 Task: Look for space in Três Pontas, Brazil from 11th June, 2023 to 15th June, 2023 for 2 adults in price range Rs.7000 to Rs.16000. Place can be private room with 1  bedroom having 2 beds and 1 bathroom. Property type can be hotel. Amenities needed are: washing machine, . Booking option can be shelf check-in. Required host language is Spanish.
Action: Mouse moved to (413, 107)
Screenshot: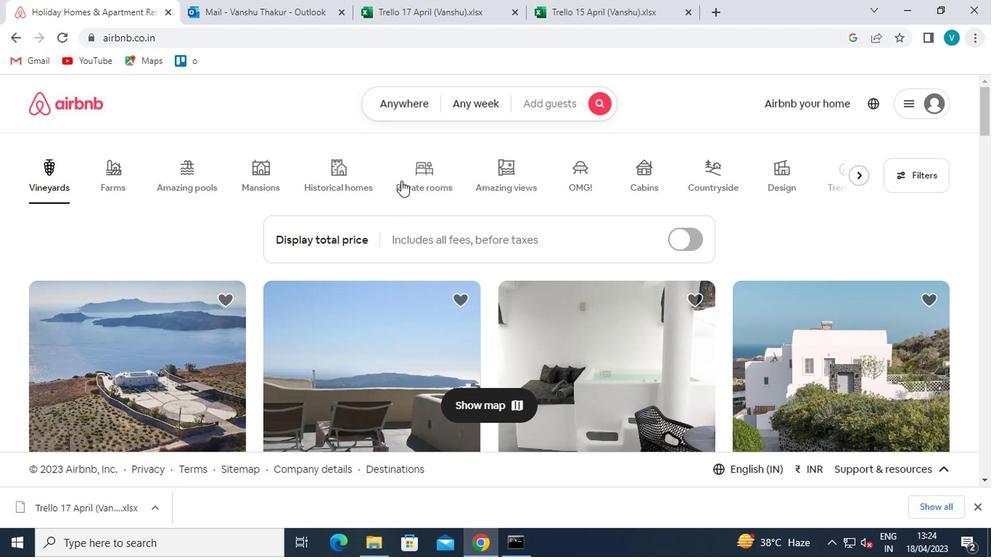 
Action: Mouse pressed left at (413, 107)
Screenshot: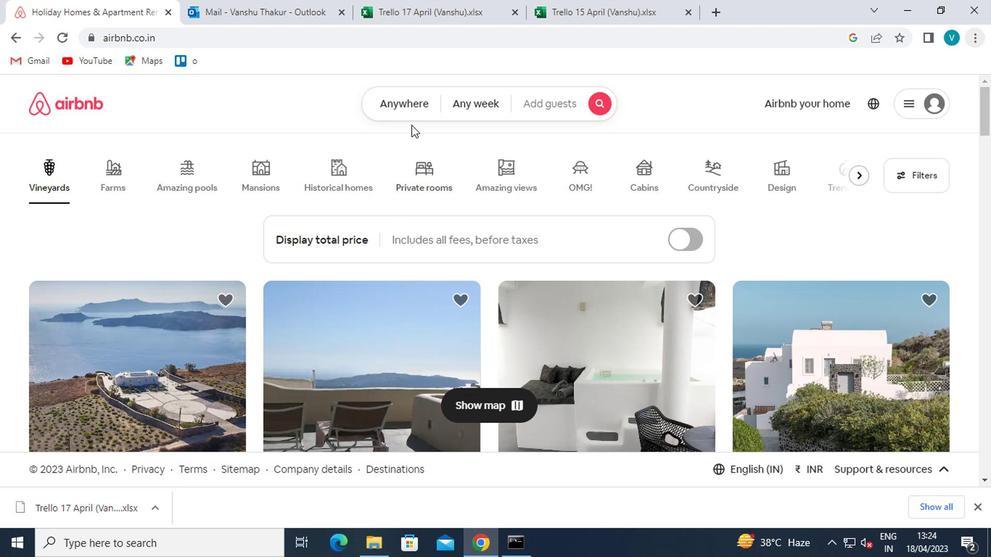 
Action: Mouse moved to (325, 167)
Screenshot: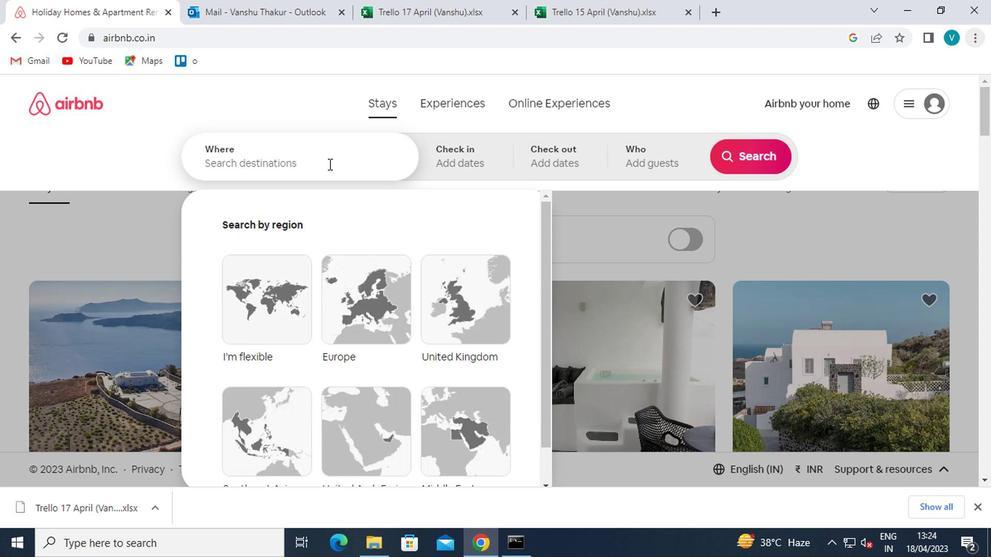 
Action: Mouse pressed left at (325, 167)
Screenshot: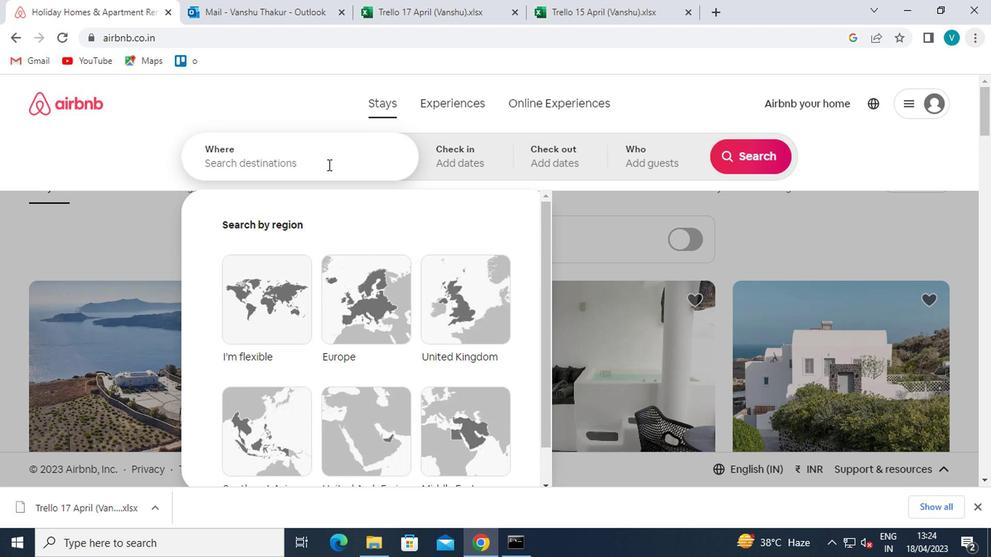 
Action: Key pressed <Key.shift>TRES<Key.space><Key.shift>PONTAS
Screenshot: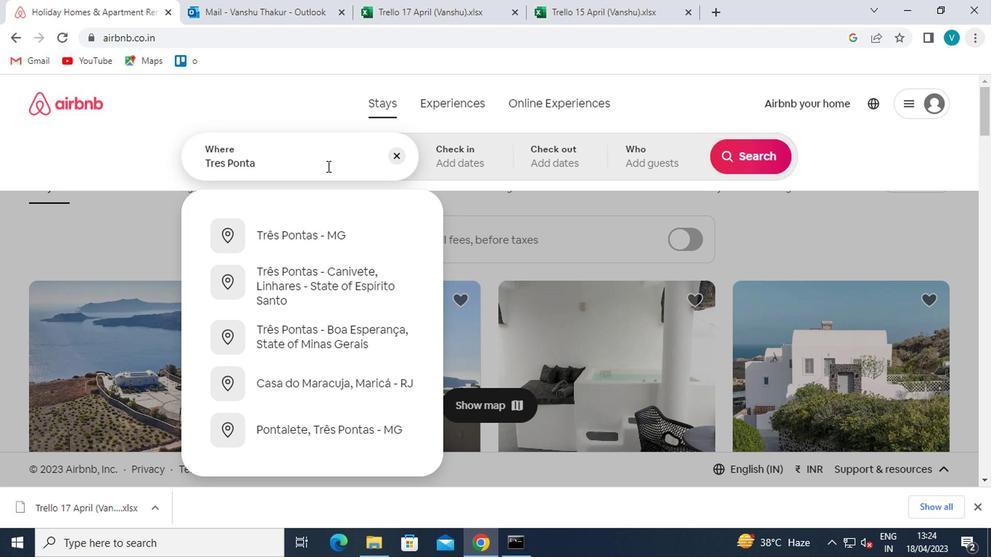 
Action: Mouse moved to (324, 233)
Screenshot: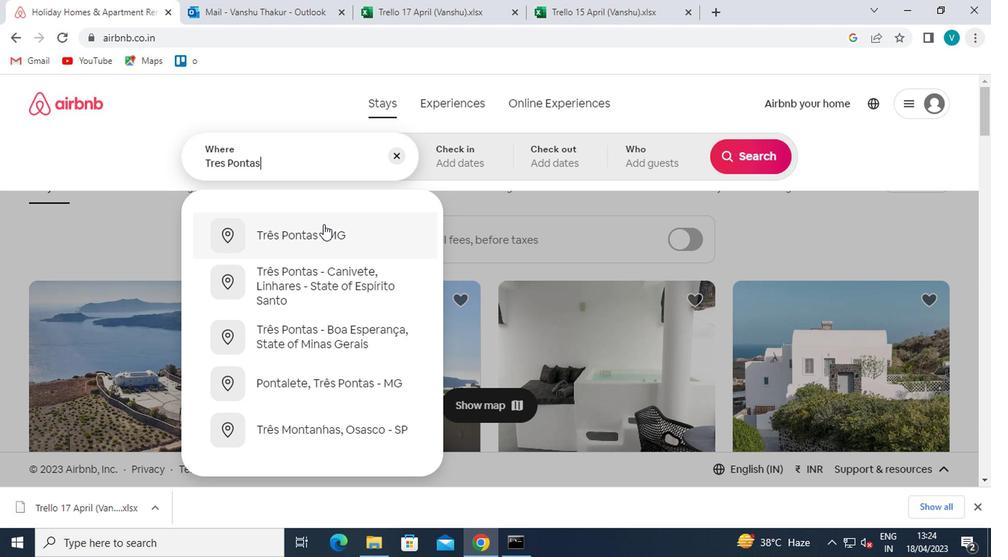
Action: Mouse pressed left at (324, 233)
Screenshot: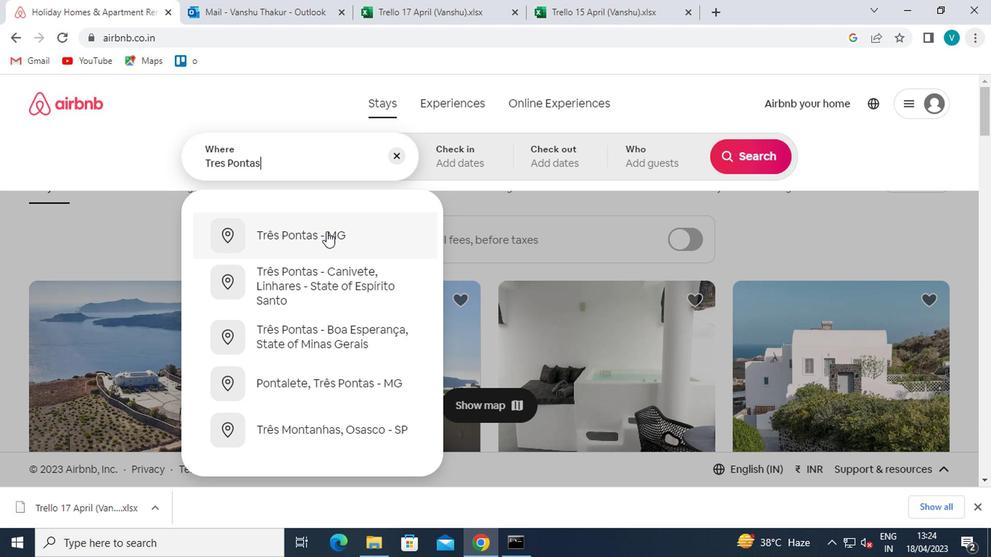 
Action: Mouse moved to (743, 273)
Screenshot: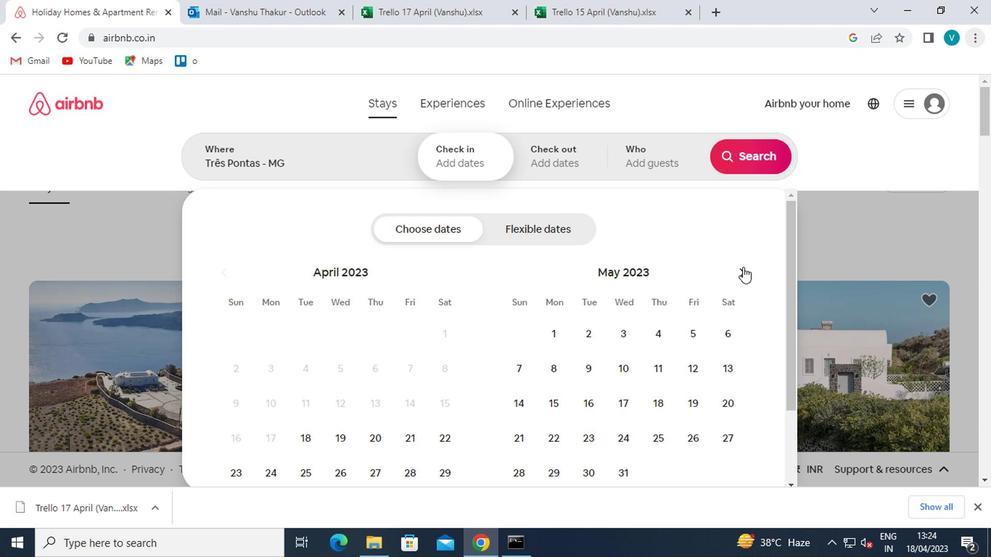 
Action: Mouse pressed left at (743, 273)
Screenshot: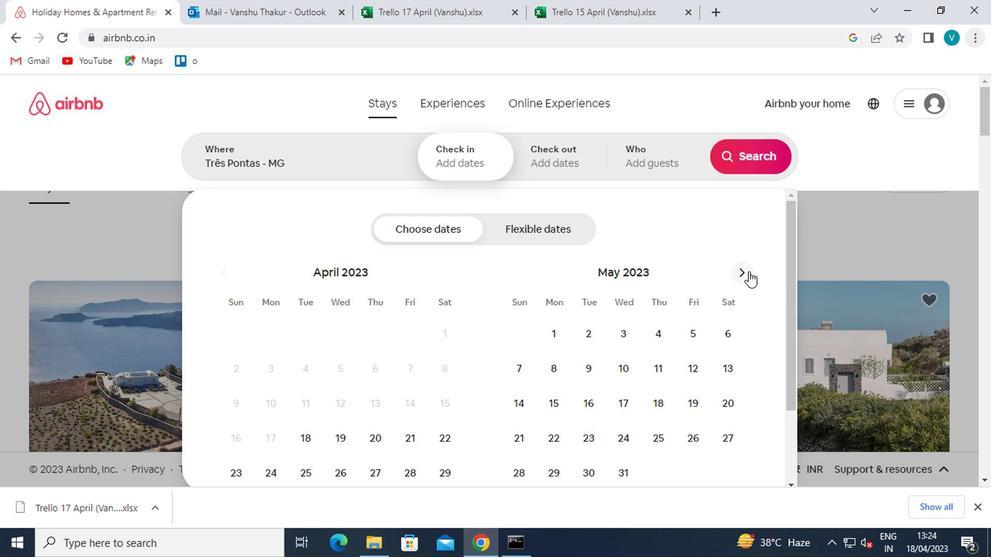 
Action: Mouse moved to (521, 400)
Screenshot: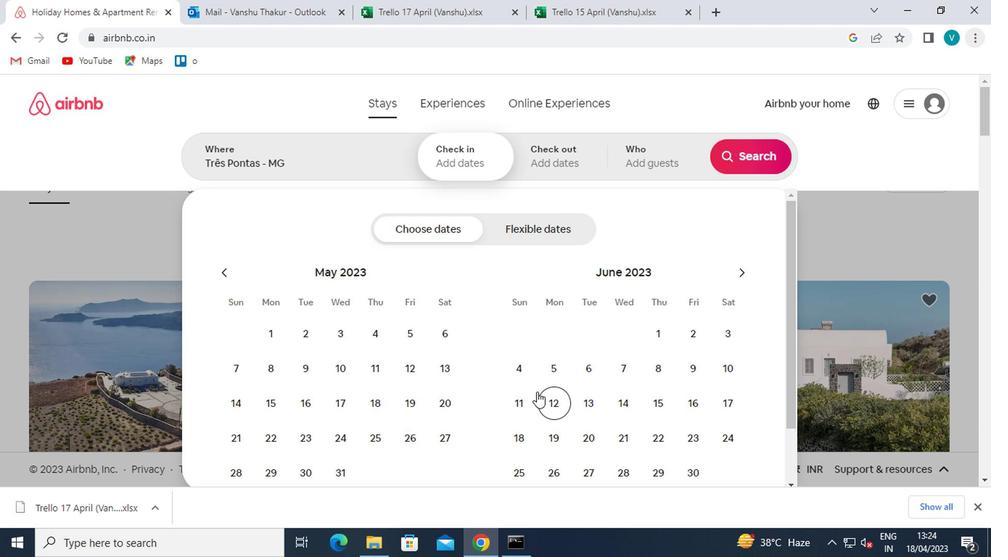 
Action: Mouse pressed left at (521, 400)
Screenshot: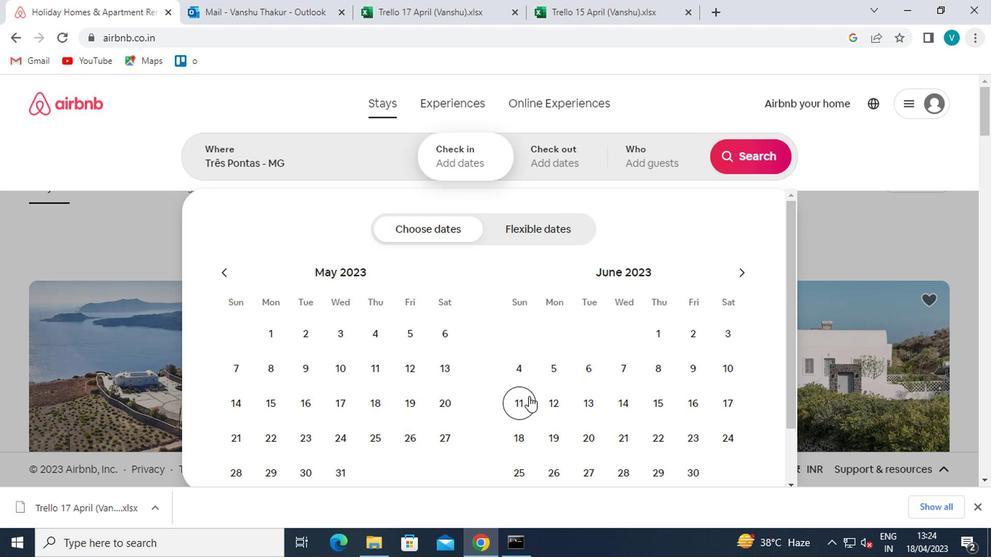 
Action: Mouse moved to (650, 406)
Screenshot: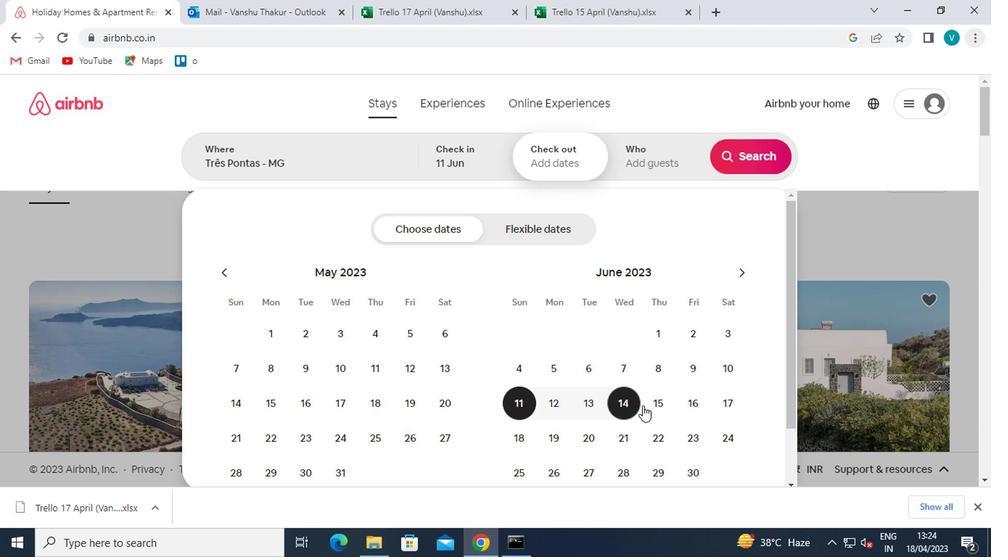 
Action: Mouse pressed left at (650, 406)
Screenshot: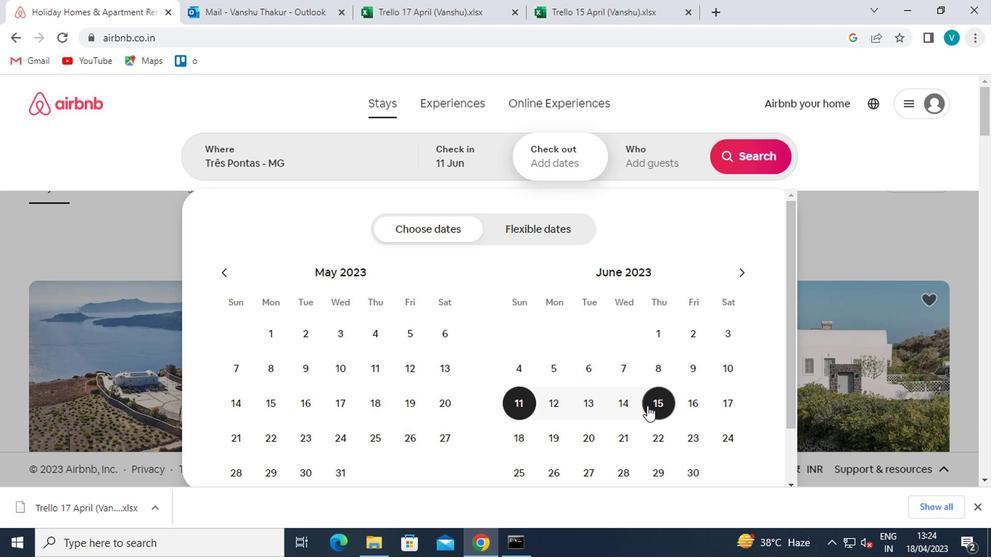 
Action: Mouse moved to (665, 160)
Screenshot: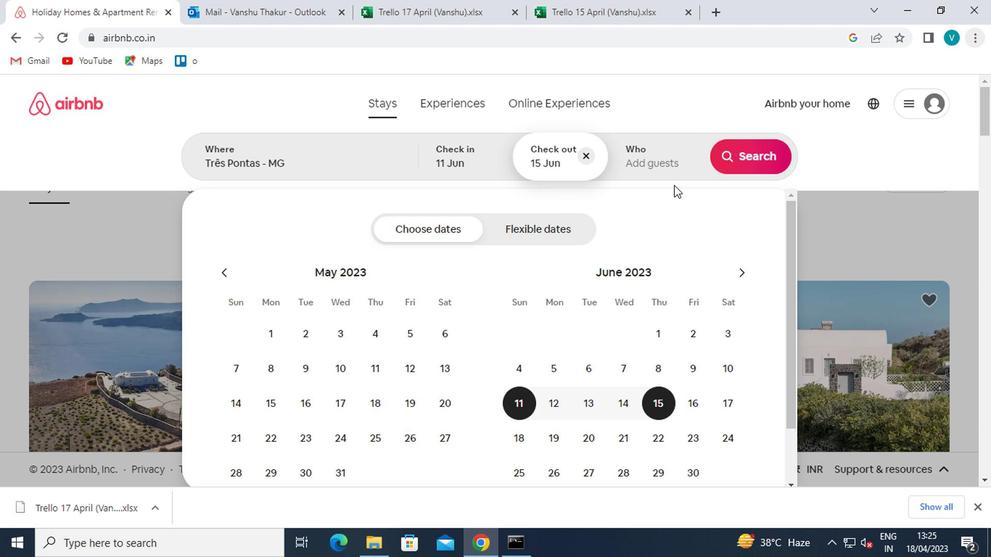 
Action: Mouse pressed left at (665, 160)
Screenshot: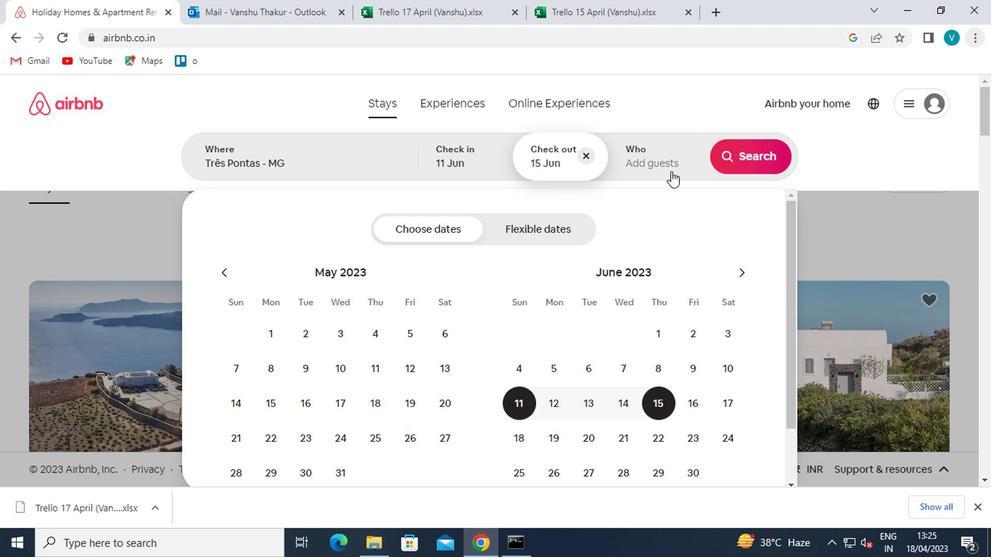 
Action: Mouse moved to (744, 243)
Screenshot: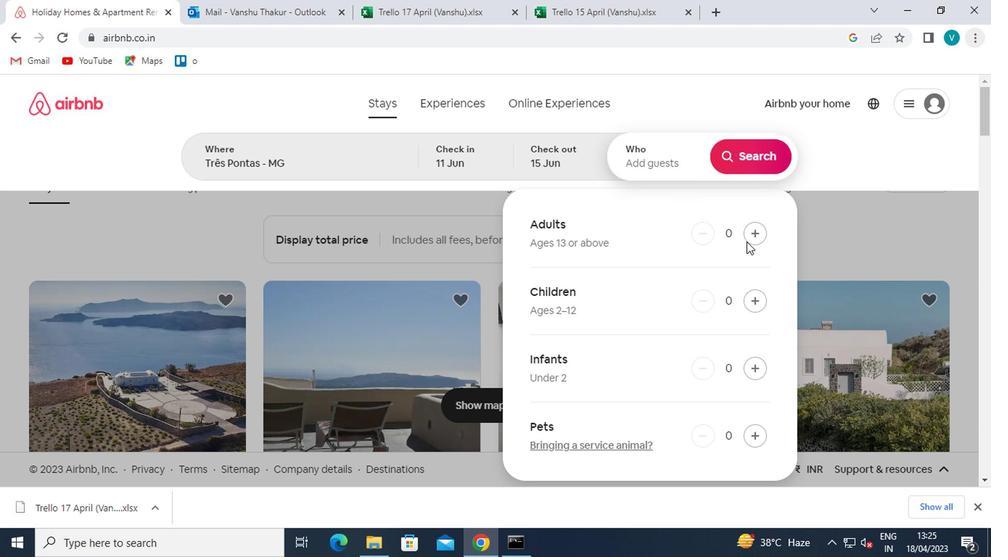 
Action: Mouse pressed left at (744, 243)
Screenshot: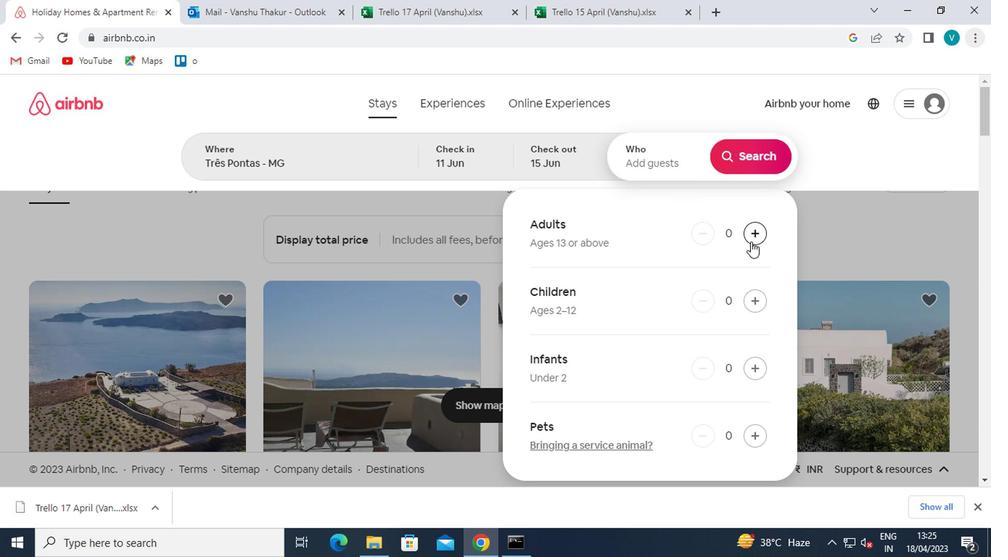 
Action: Mouse pressed left at (744, 243)
Screenshot: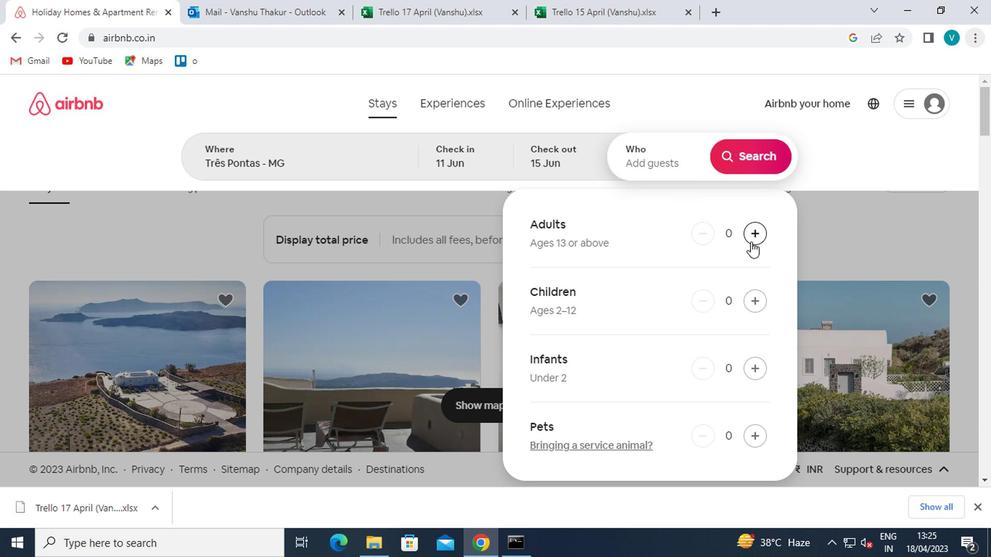 
Action: Mouse moved to (742, 168)
Screenshot: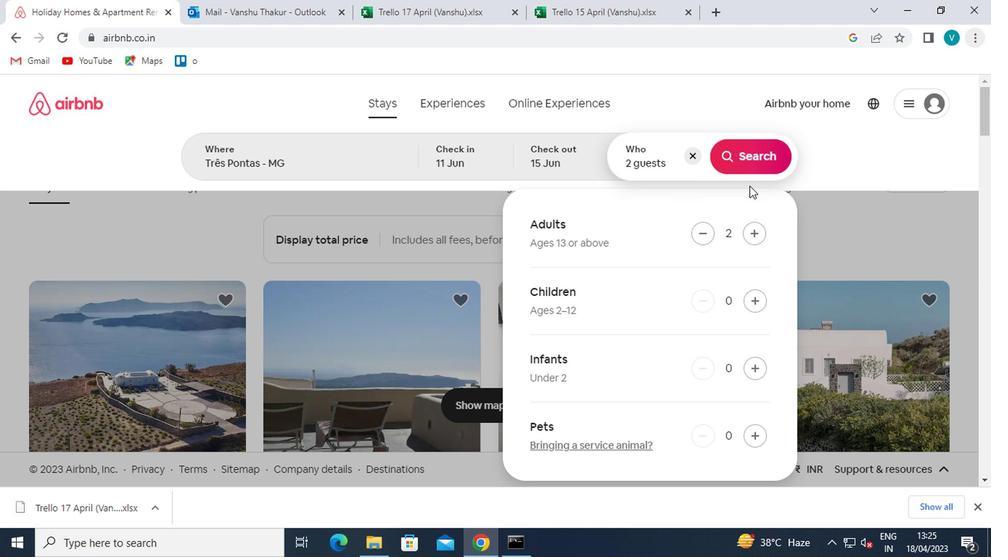 
Action: Mouse pressed left at (742, 168)
Screenshot: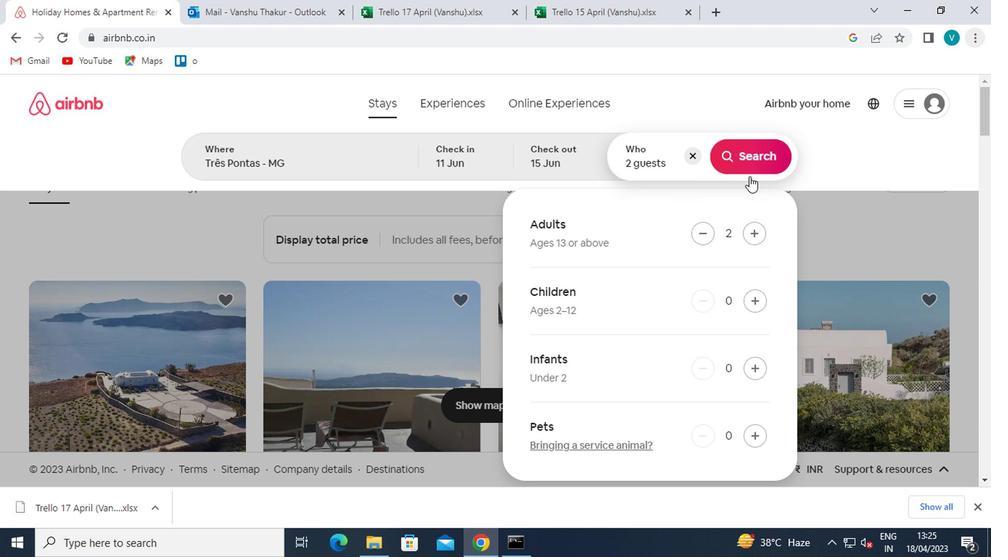 
Action: Mouse moved to (910, 164)
Screenshot: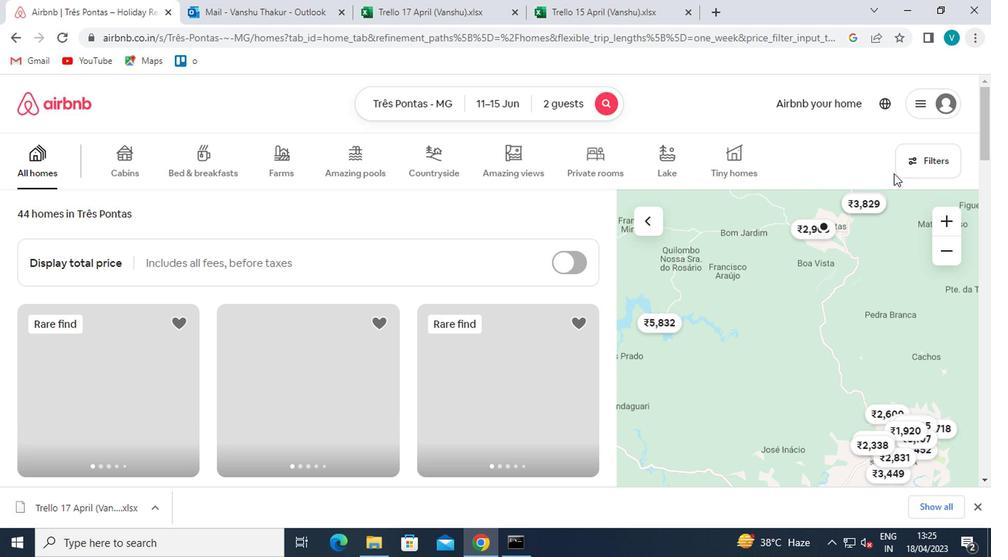 
Action: Mouse pressed left at (910, 164)
Screenshot: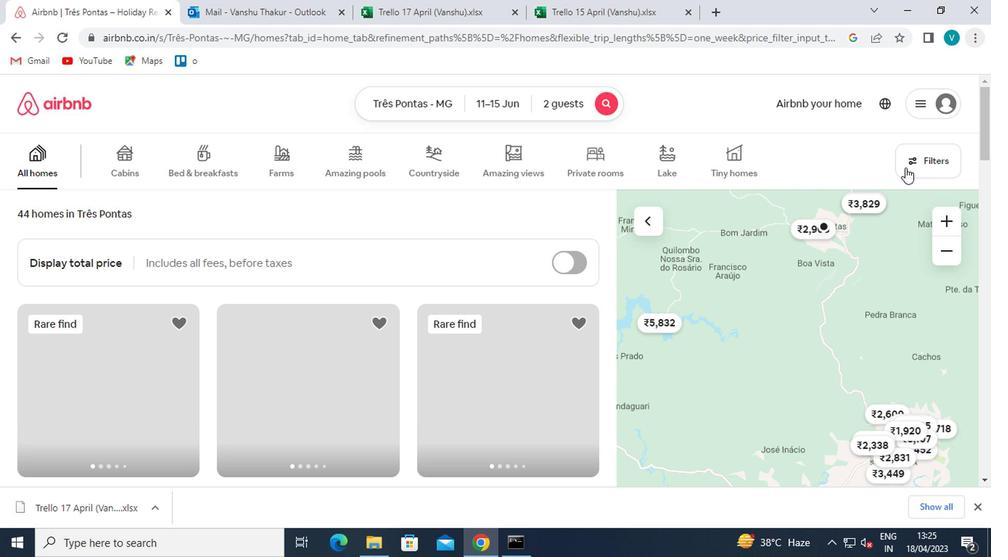 
Action: Mouse moved to (343, 334)
Screenshot: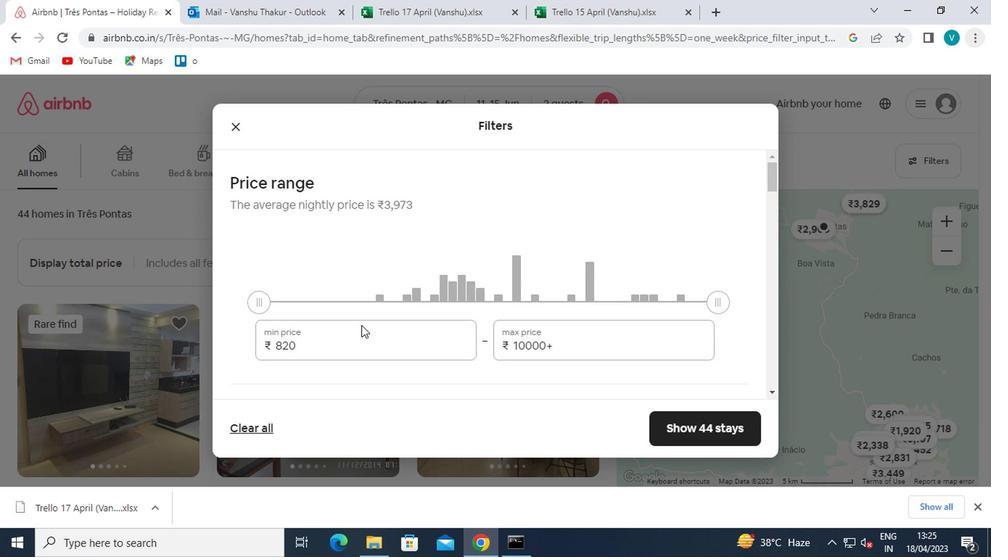 
Action: Mouse pressed left at (343, 334)
Screenshot: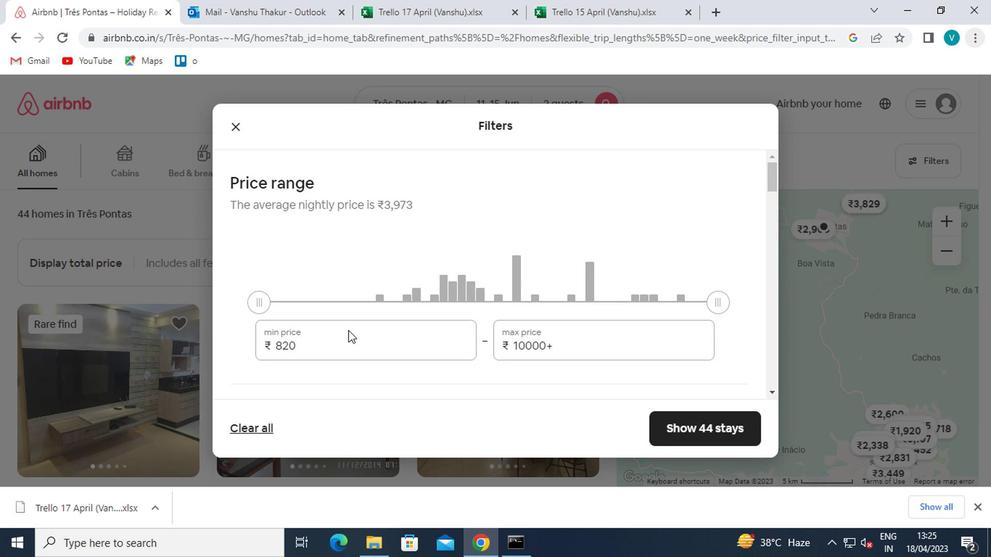 
Action: Key pressed <Key.backspace><Key.backspace><Key.backspace>7000
Screenshot: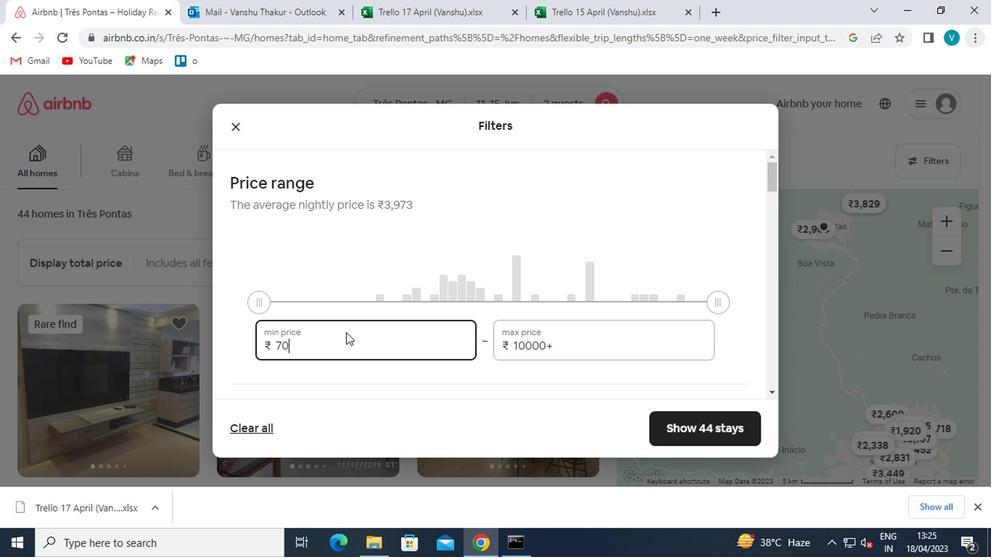
Action: Mouse moved to (547, 346)
Screenshot: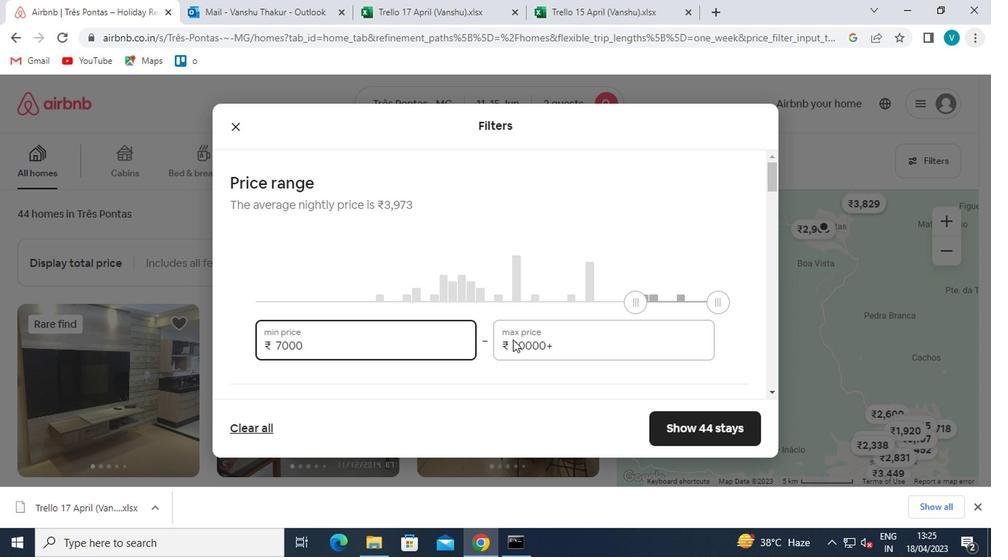 
Action: Mouse pressed left at (547, 346)
Screenshot: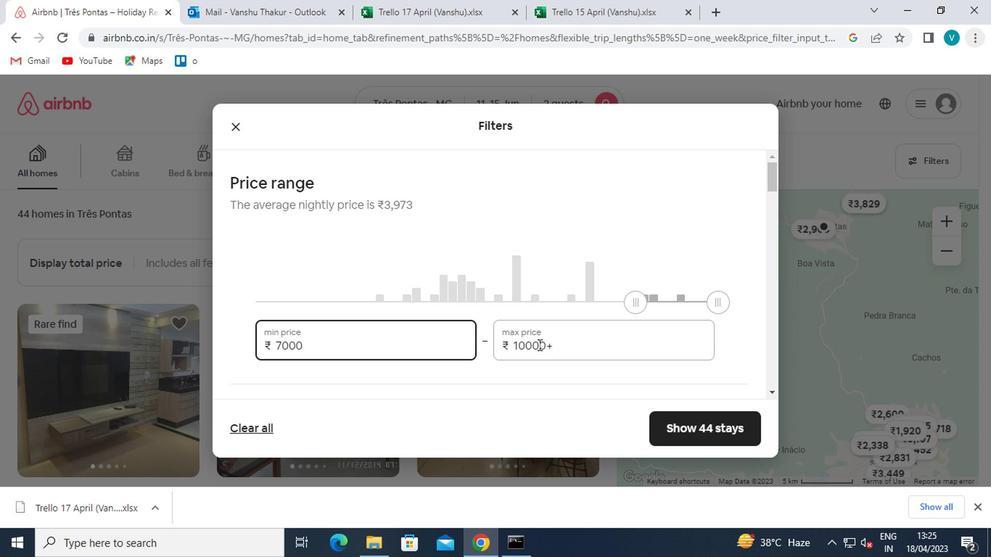 
Action: Key pressed <Key.backspace><Key.backspace><Key.backspace><Key.backspace><Key.backspace><Key.backspace>16000
Screenshot: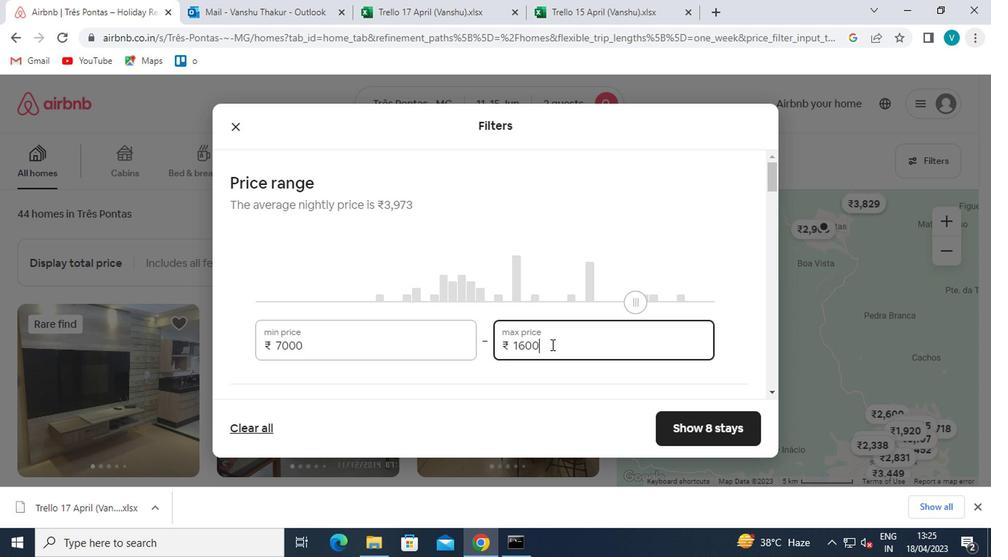 
Action: Mouse moved to (545, 382)
Screenshot: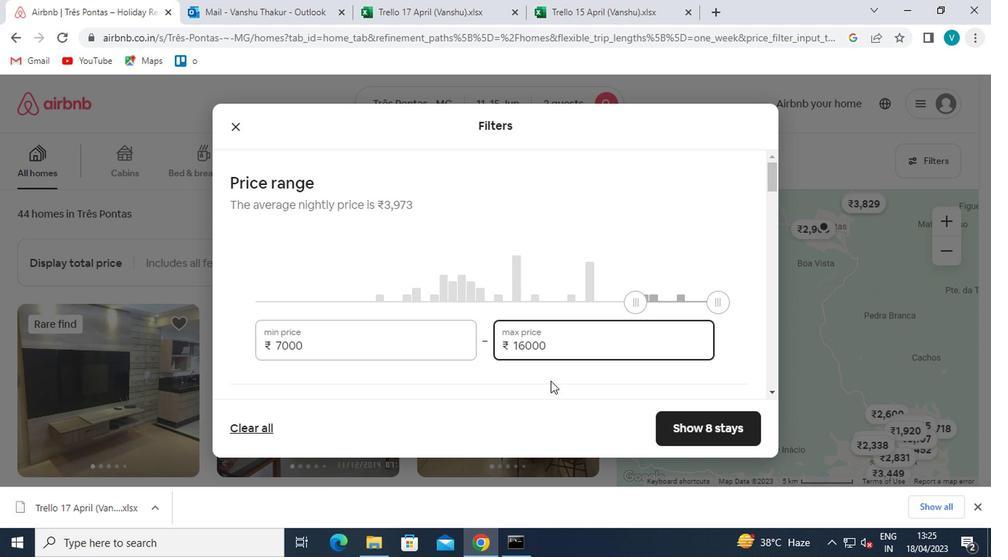 
Action: Mouse scrolled (545, 382) with delta (0, 0)
Screenshot: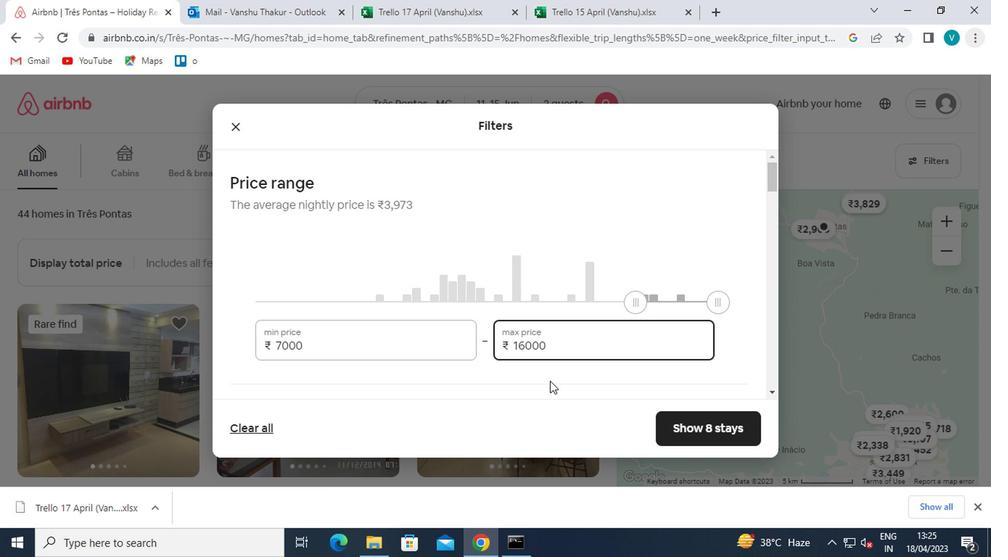 
Action: Mouse scrolled (545, 382) with delta (0, 0)
Screenshot: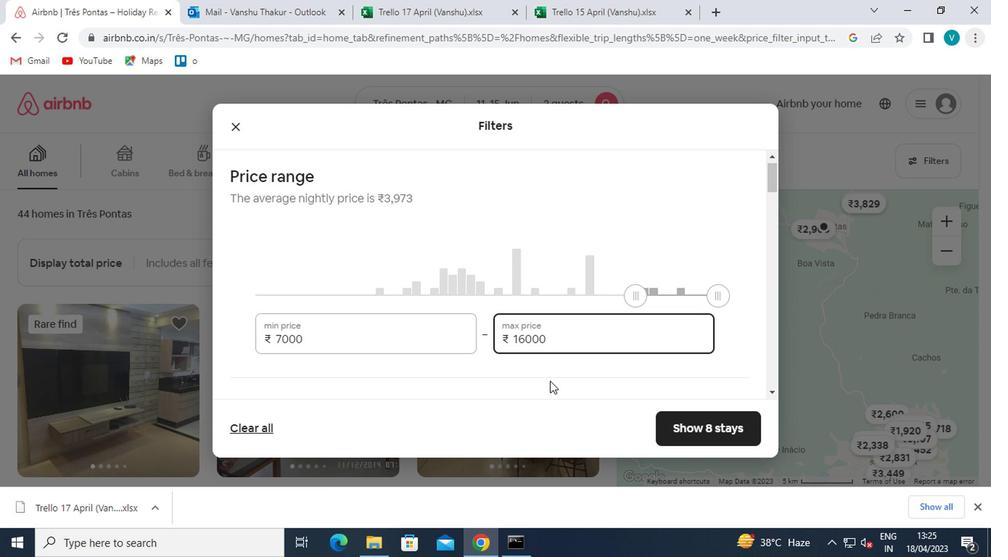 
Action: Mouse scrolled (545, 382) with delta (0, 0)
Screenshot: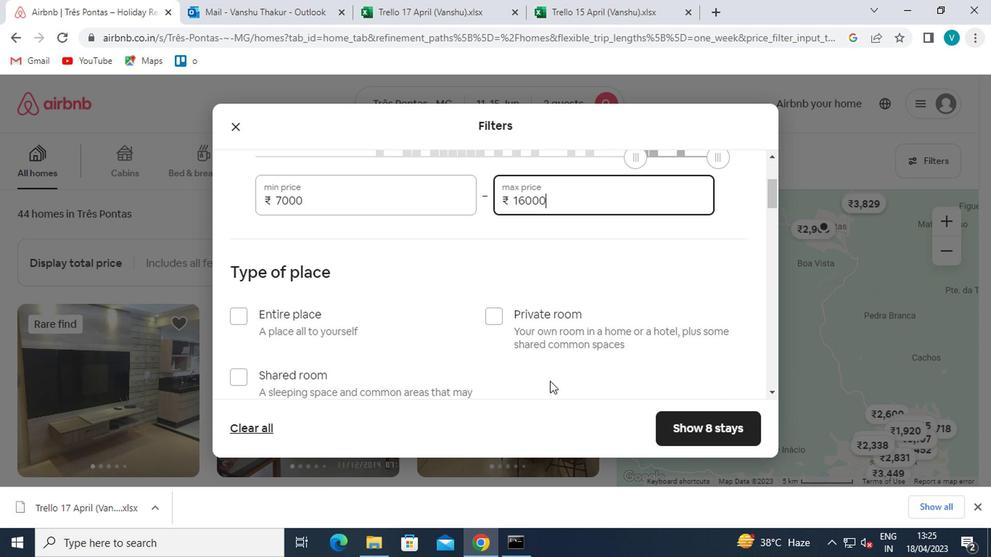 
Action: Mouse moved to (498, 238)
Screenshot: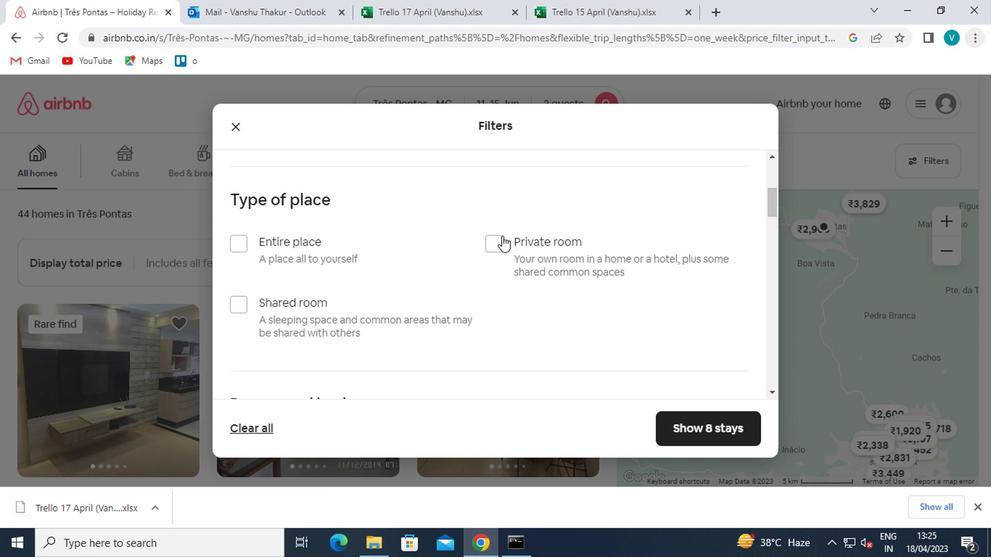 
Action: Mouse pressed left at (498, 238)
Screenshot: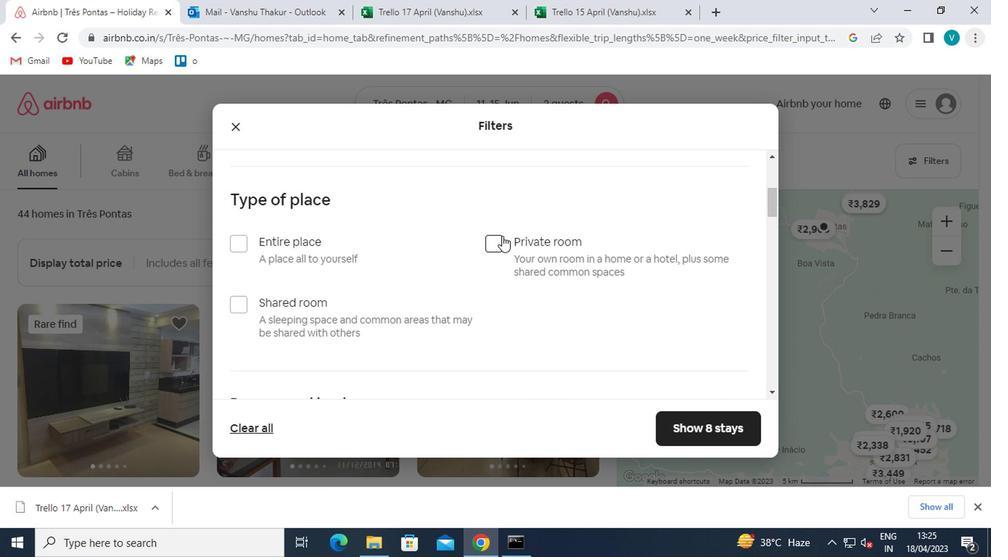 
Action: Mouse moved to (497, 241)
Screenshot: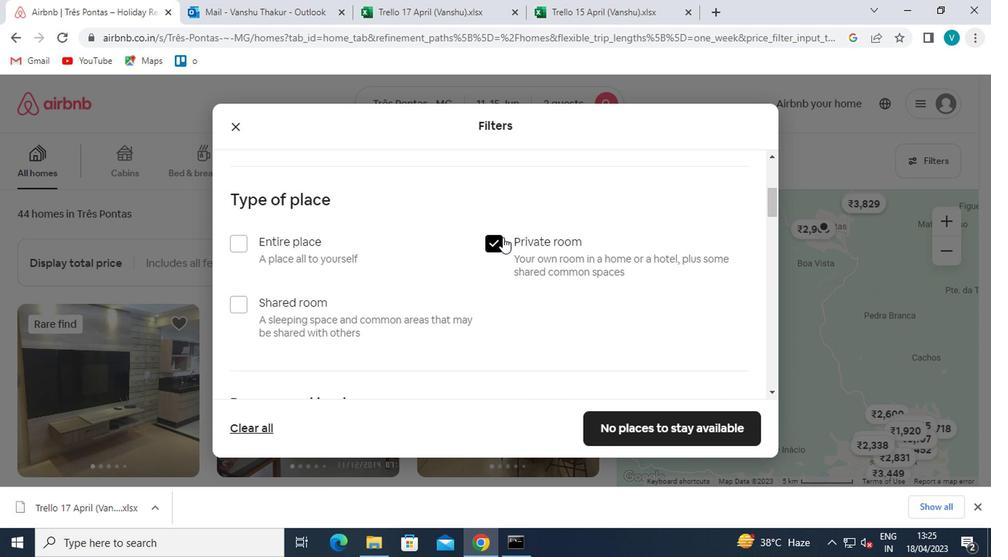 
Action: Mouse scrolled (497, 240) with delta (0, 0)
Screenshot: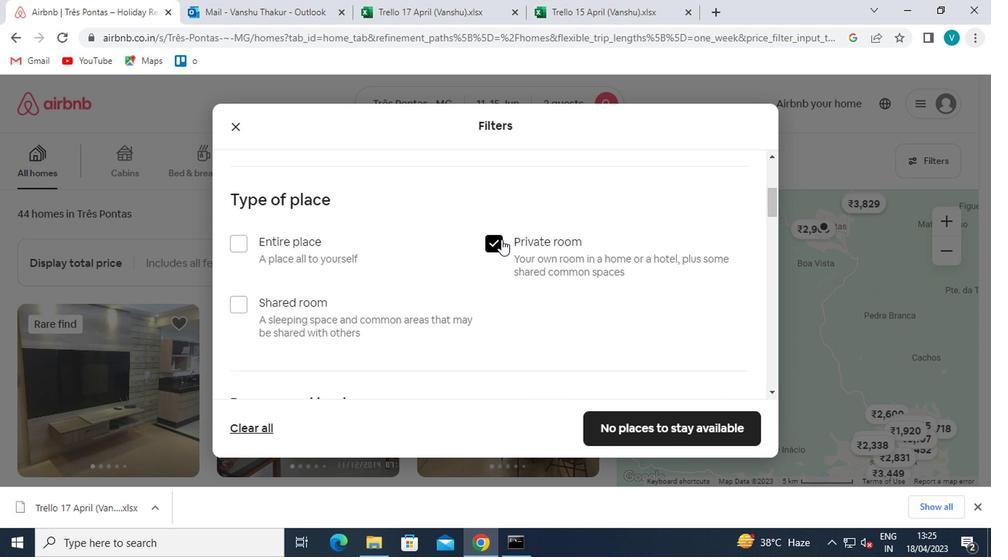 
Action: Mouse moved to (507, 261)
Screenshot: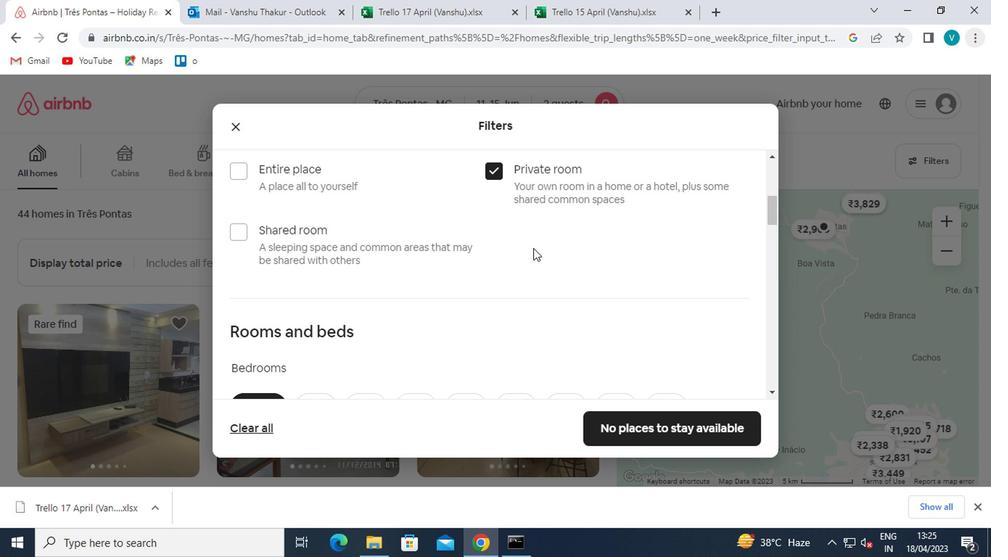 
Action: Mouse scrolled (507, 260) with delta (0, 0)
Screenshot: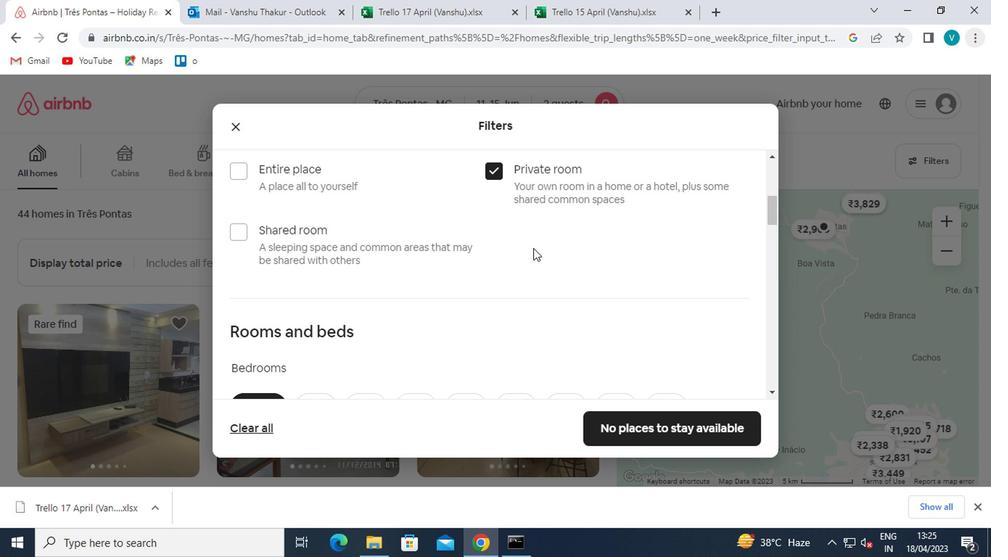 
Action: Mouse moved to (320, 335)
Screenshot: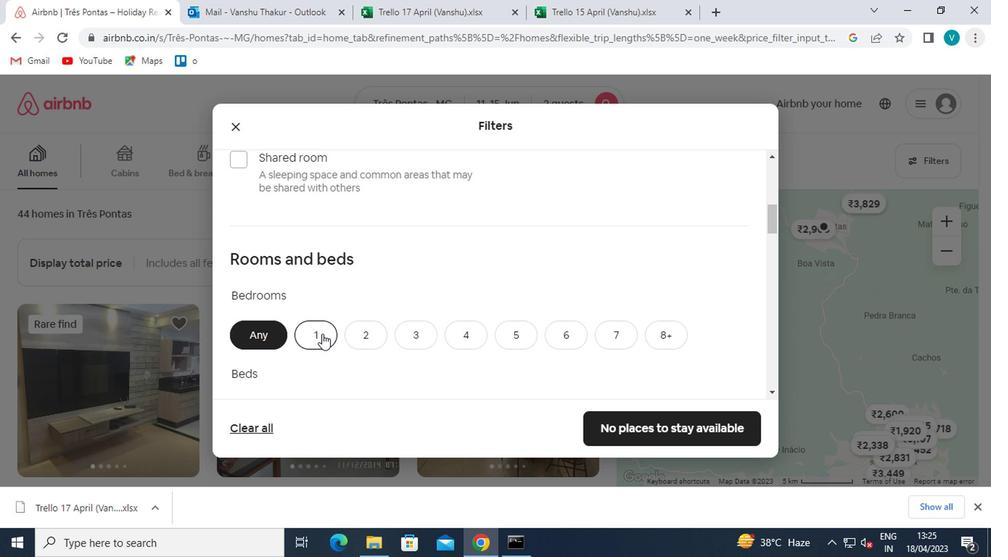 
Action: Mouse pressed left at (320, 335)
Screenshot: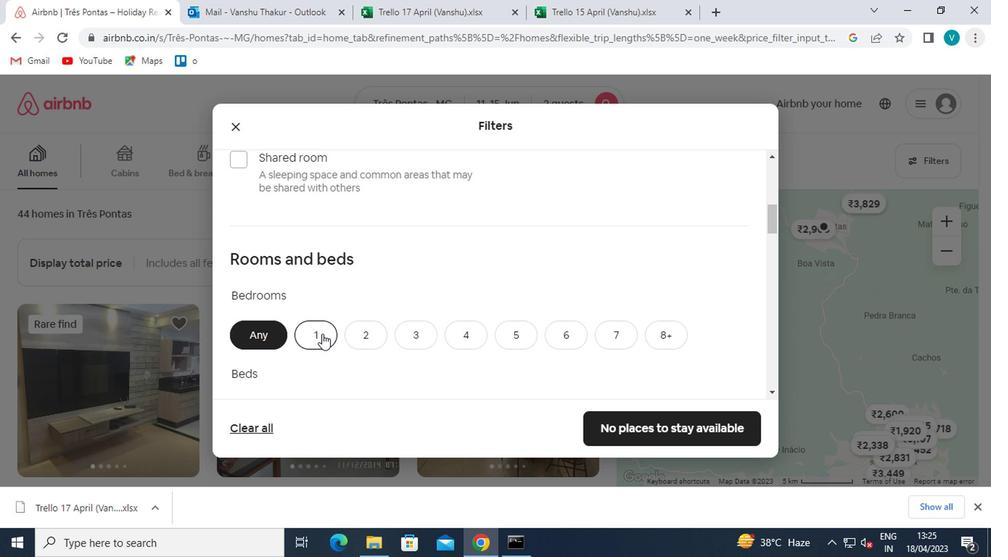 
Action: Mouse moved to (291, 355)
Screenshot: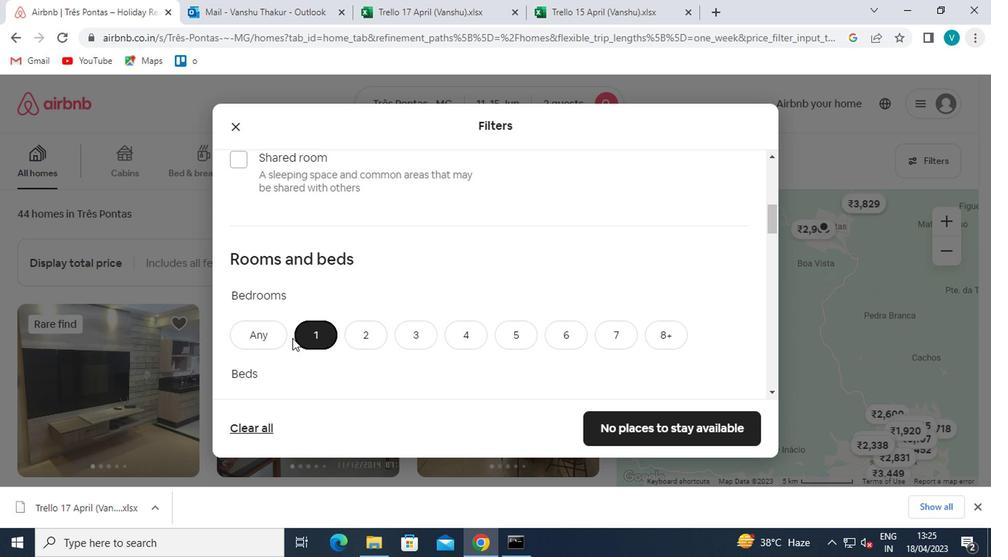 
Action: Mouse scrolled (291, 354) with delta (0, 0)
Screenshot: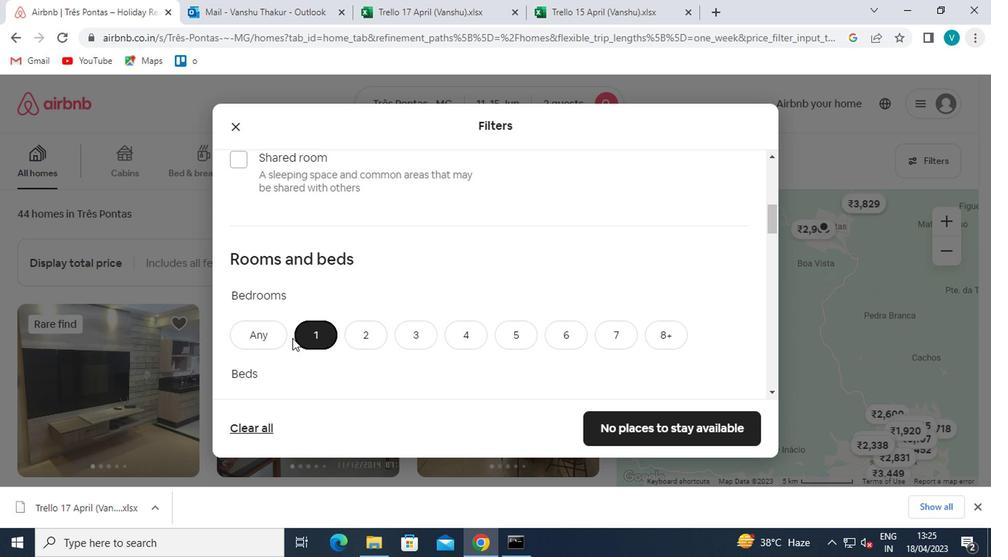 
Action: Mouse moved to (294, 361)
Screenshot: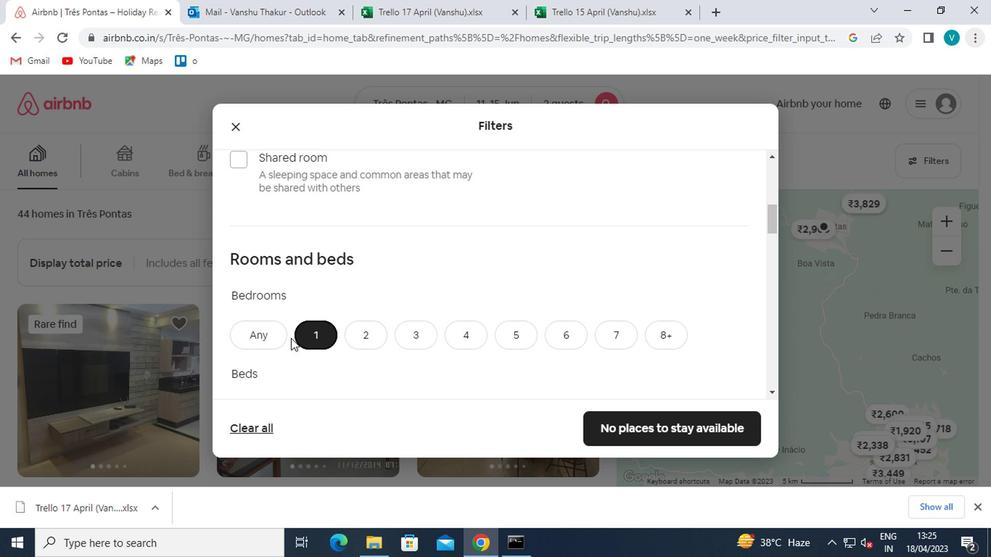
Action: Mouse scrolled (294, 360) with delta (0, -1)
Screenshot: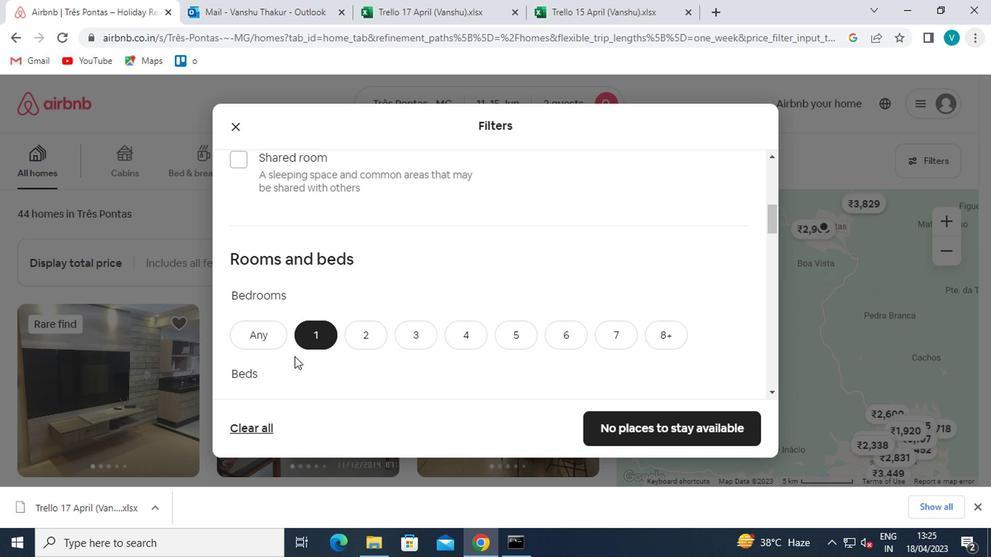 
Action: Mouse moved to (360, 271)
Screenshot: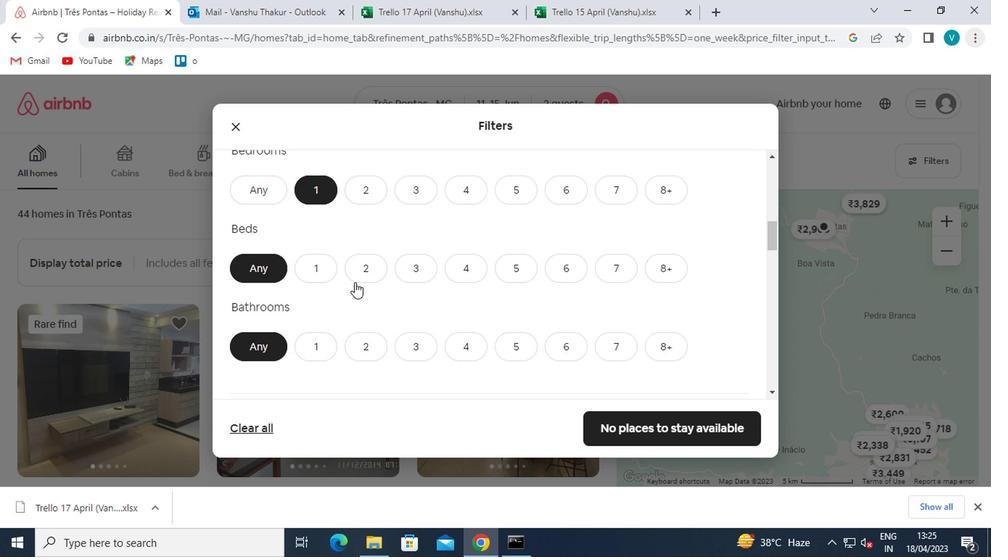 
Action: Mouse pressed left at (360, 271)
Screenshot: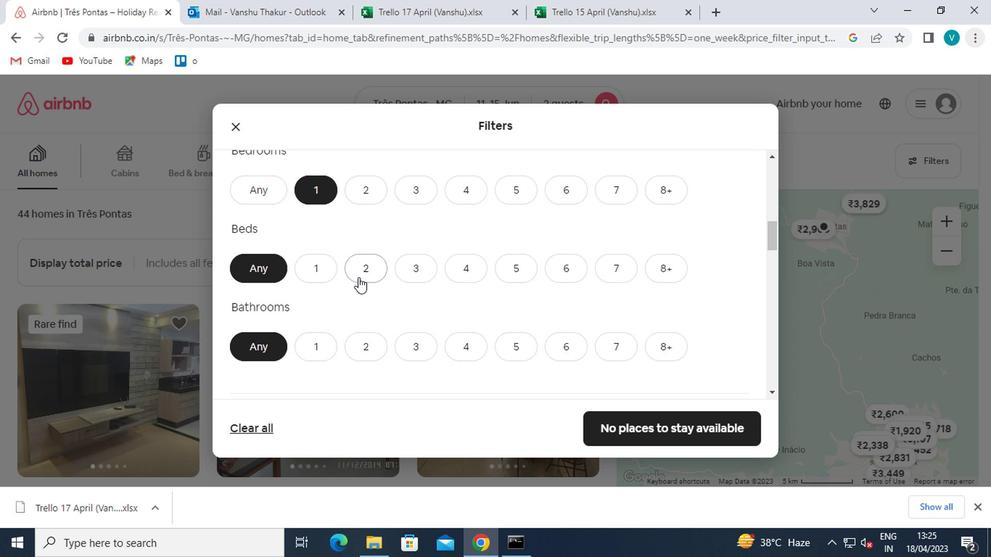 
Action: Mouse moved to (306, 353)
Screenshot: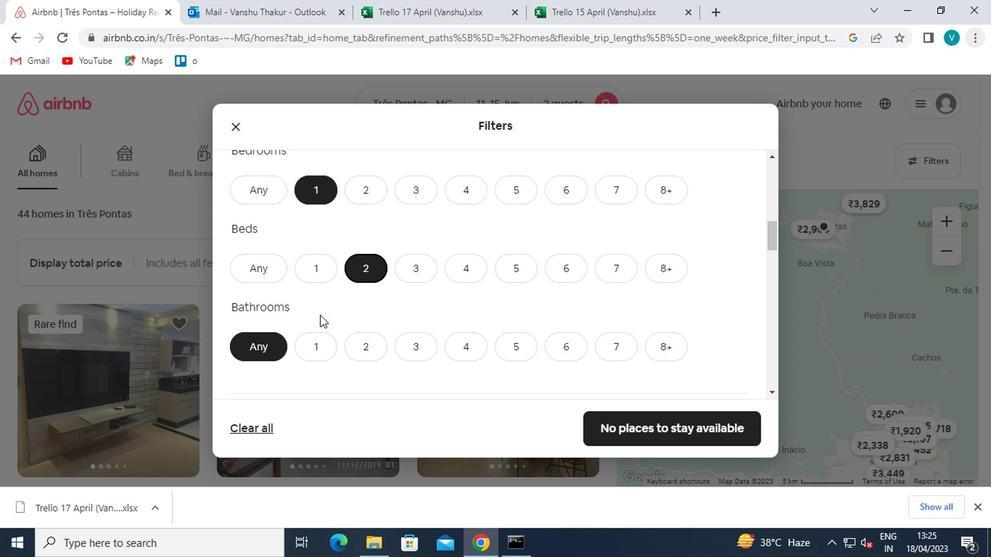
Action: Mouse pressed left at (306, 353)
Screenshot: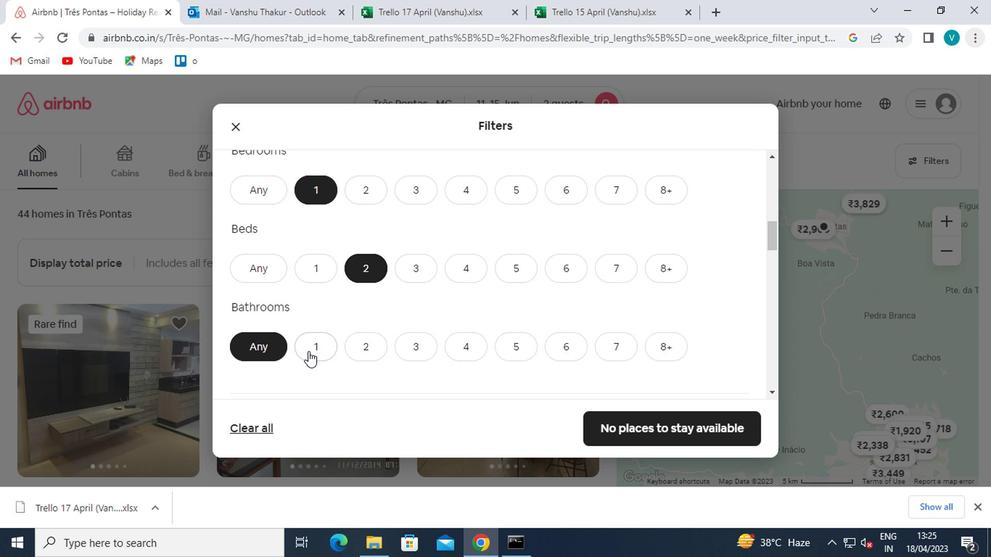 
Action: Mouse moved to (388, 330)
Screenshot: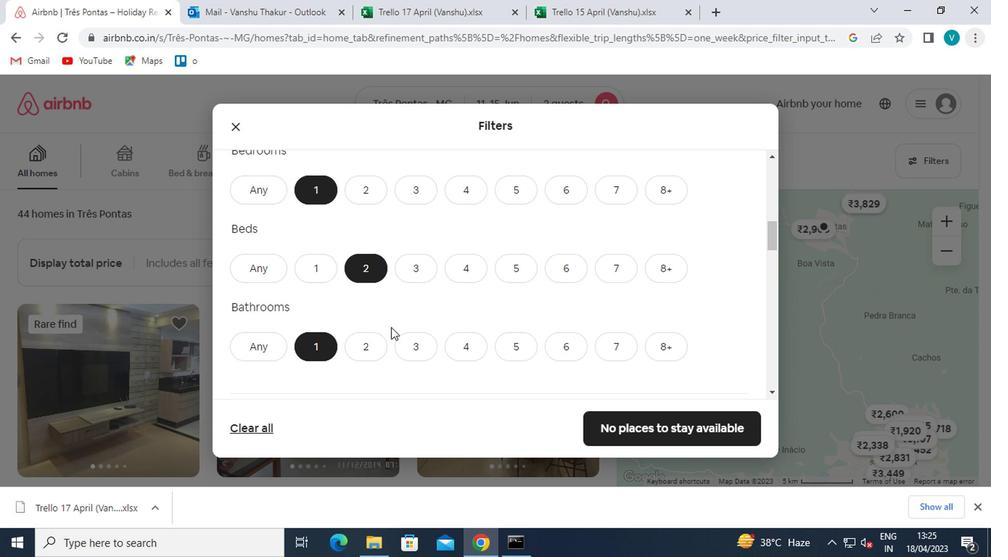 
Action: Mouse scrolled (388, 329) with delta (0, 0)
Screenshot: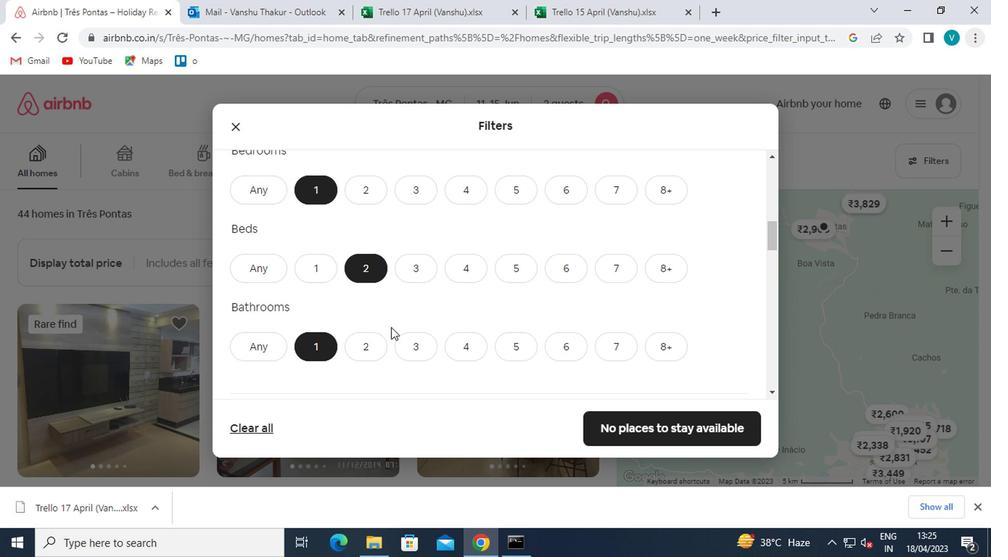 
Action: Mouse scrolled (388, 329) with delta (0, 0)
Screenshot: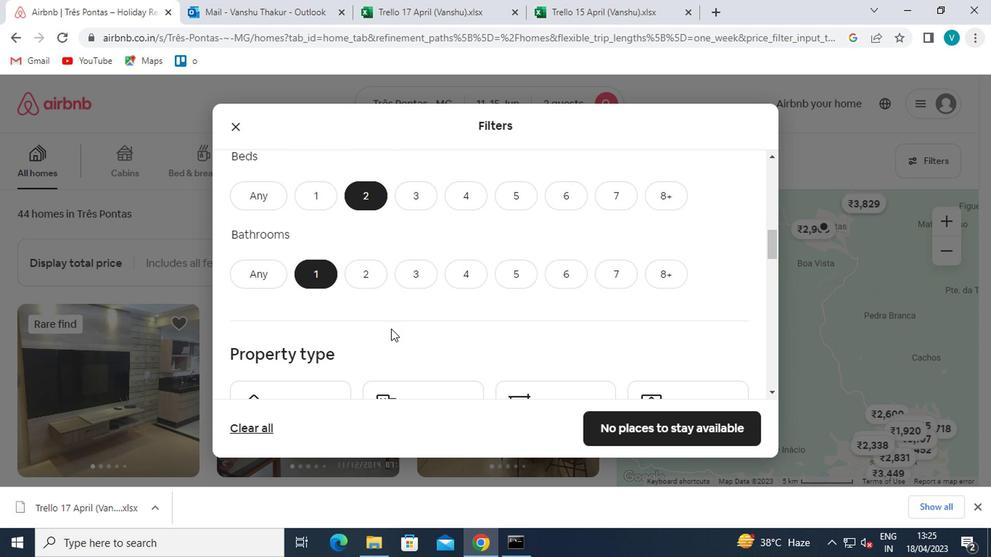 
Action: Mouse moved to (644, 346)
Screenshot: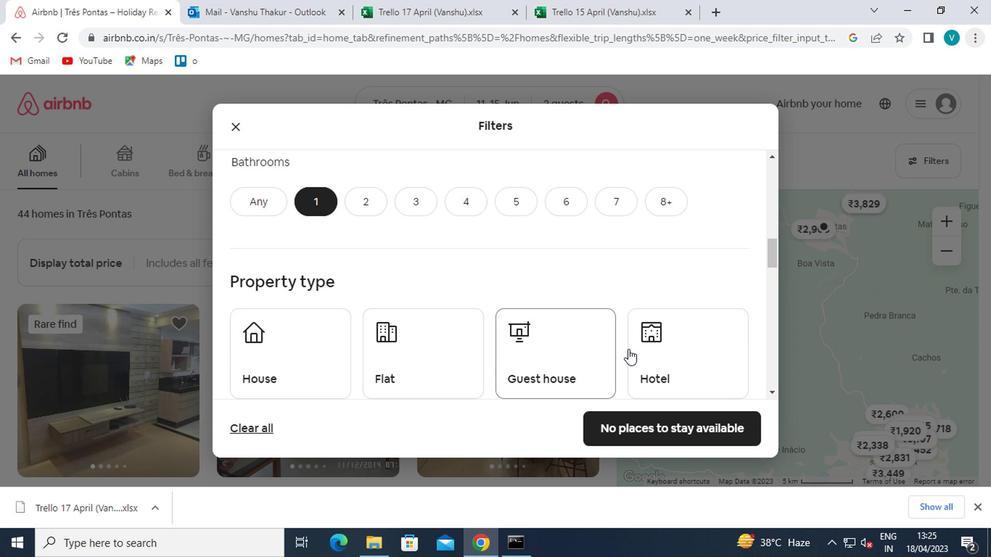 
Action: Mouse pressed left at (644, 346)
Screenshot: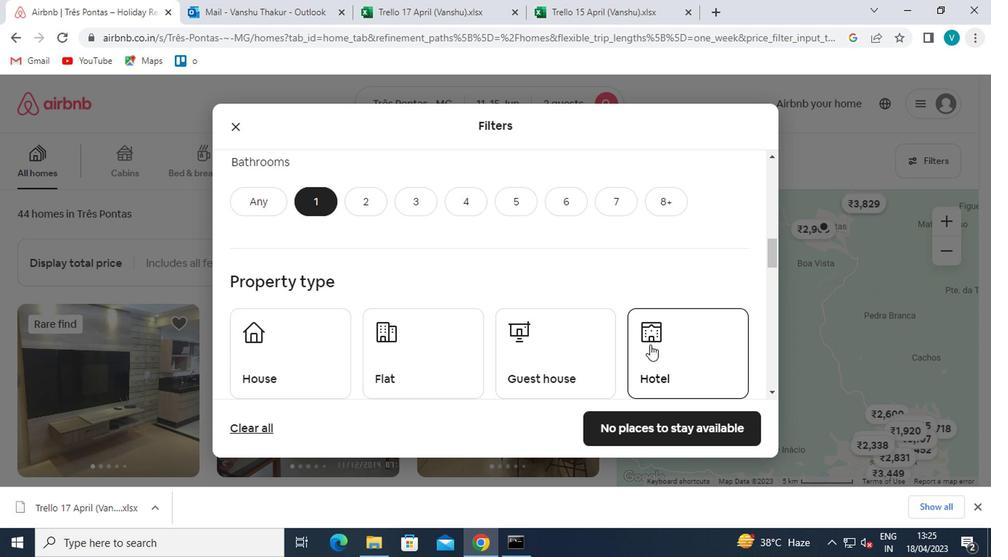 
Action: Mouse moved to (449, 304)
Screenshot: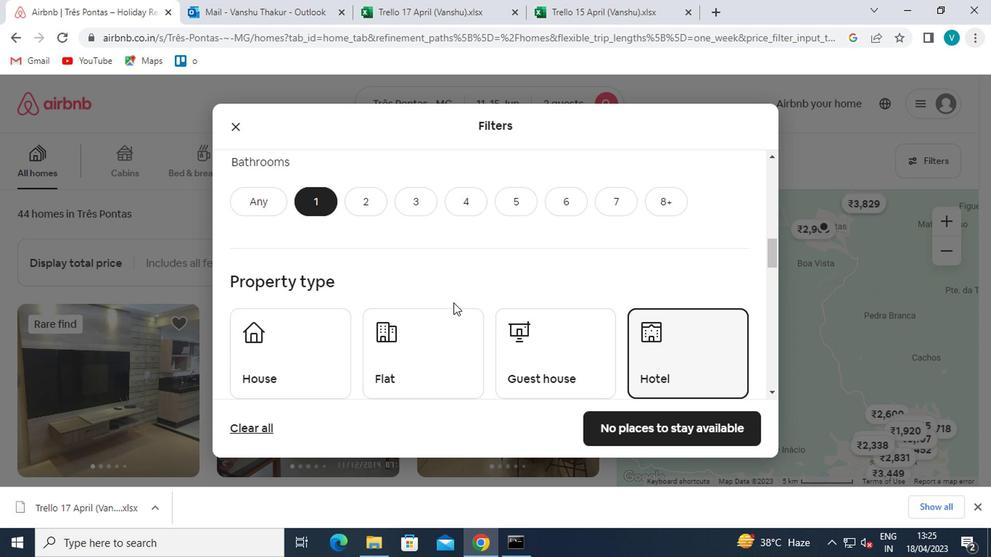 
Action: Mouse scrolled (449, 303) with delta (0, 0)
Screenshot: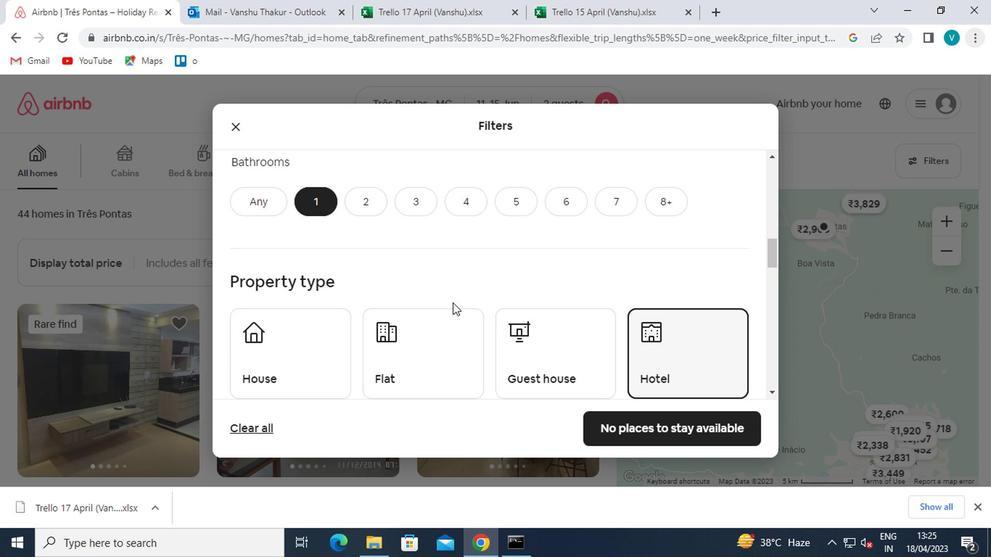 
Action: Mouse scrolled (449, 303) with delta (0, 0)
Screenshot: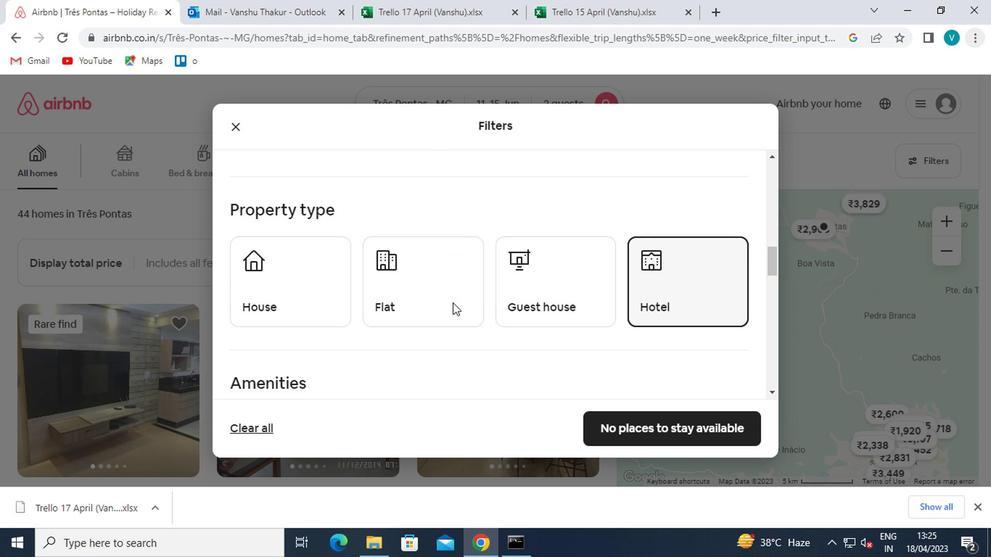 
Action: Mouse scrolled (449, 303) with delta (0, 0)
Screenshot: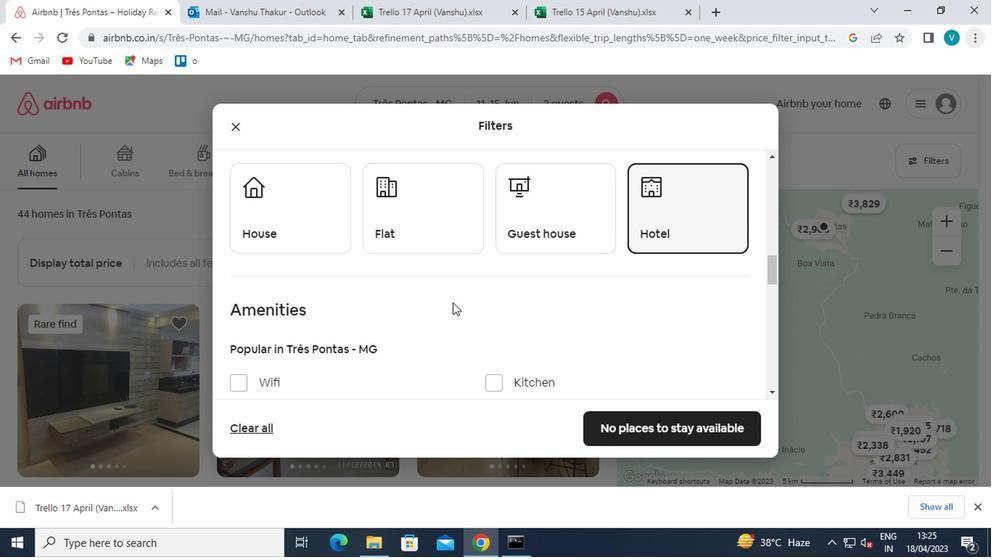 
Action: Mouse scrolled (449, 303) with delta (0, 0)
Screenshot: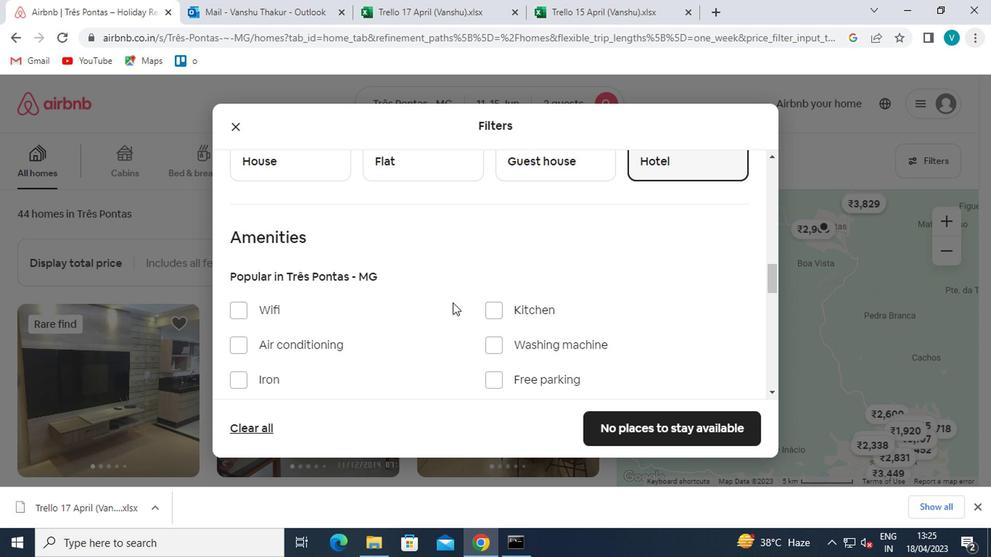 
Action: Mouse moved to (492, 275)
Screenshot: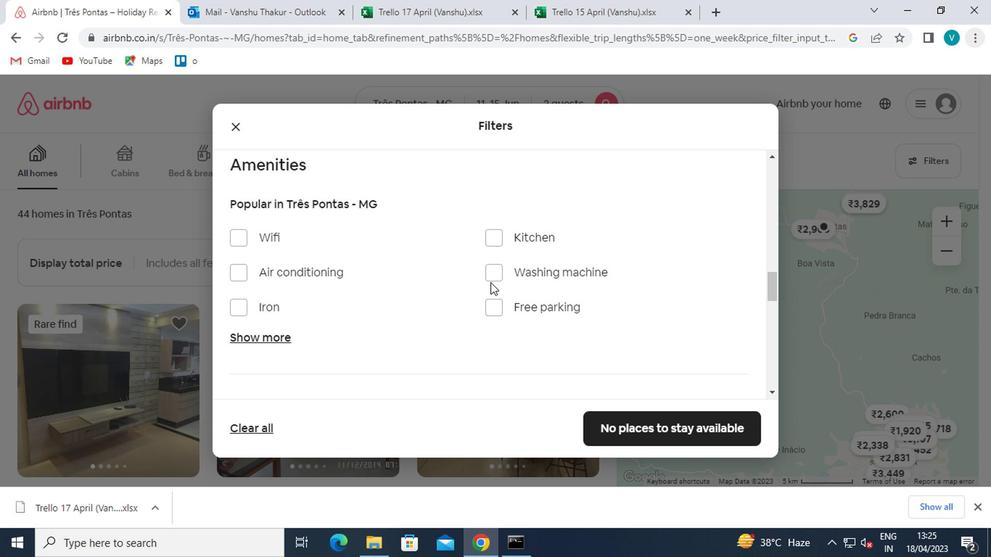 
Action: Mouse pressed left at (492, 275)
Screenshot: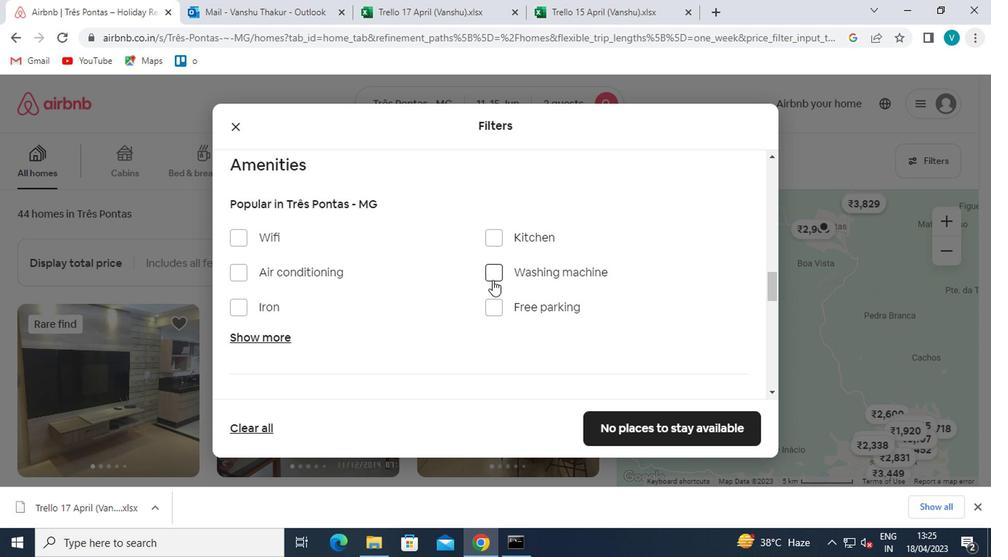 
Action: Mouse moved to (450, 298)
Screenshot: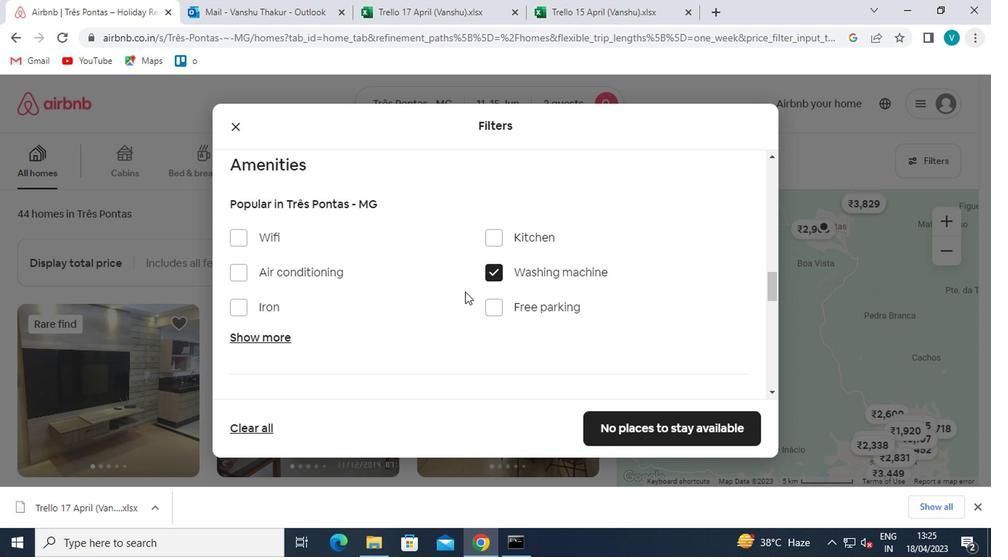 
Action: Mouse scrolled (450, 297) with delta (0, 0)
Screenshot: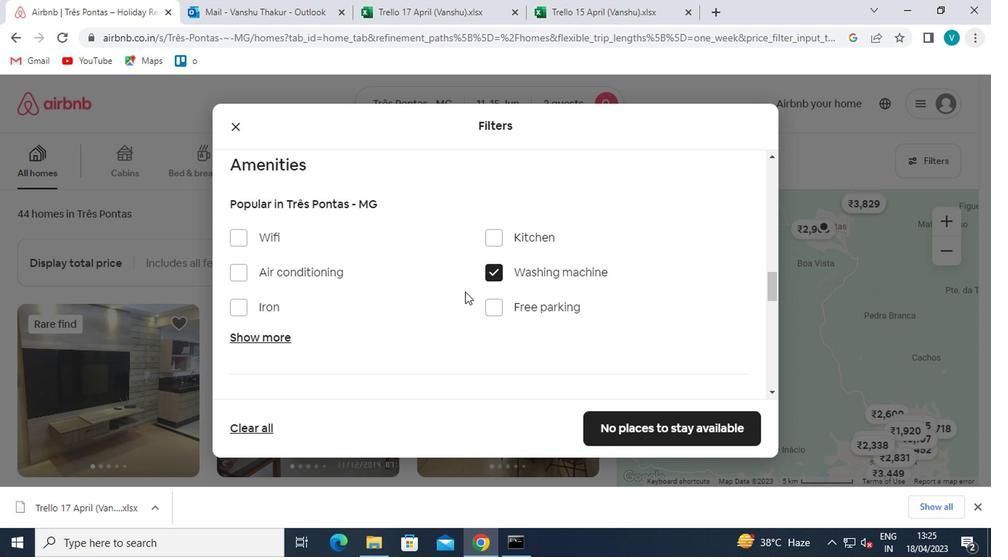 
Action: Mouse moved to (450, 298)
Screenshot: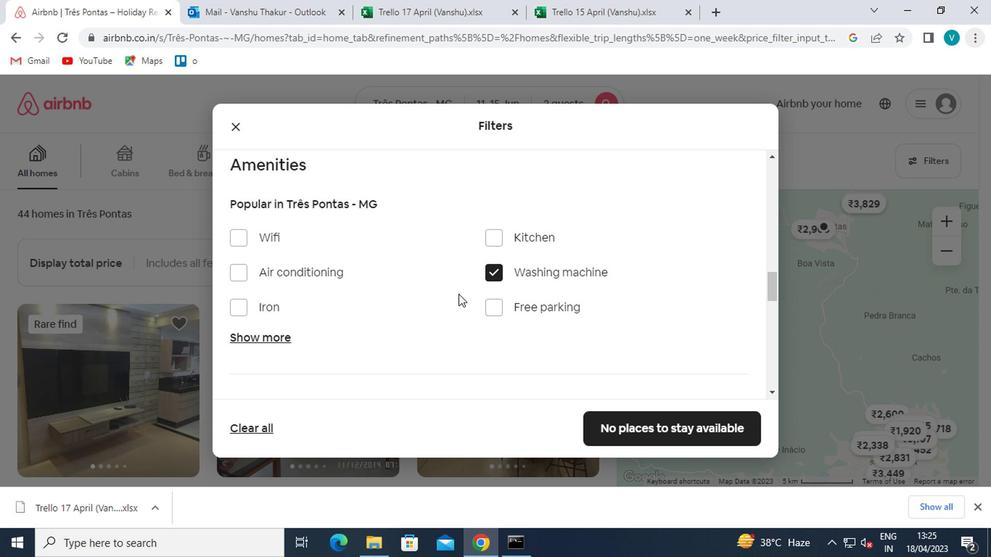 
Action: Mouse scrolled (450, 297) with delta (0, 0)
Screenshot: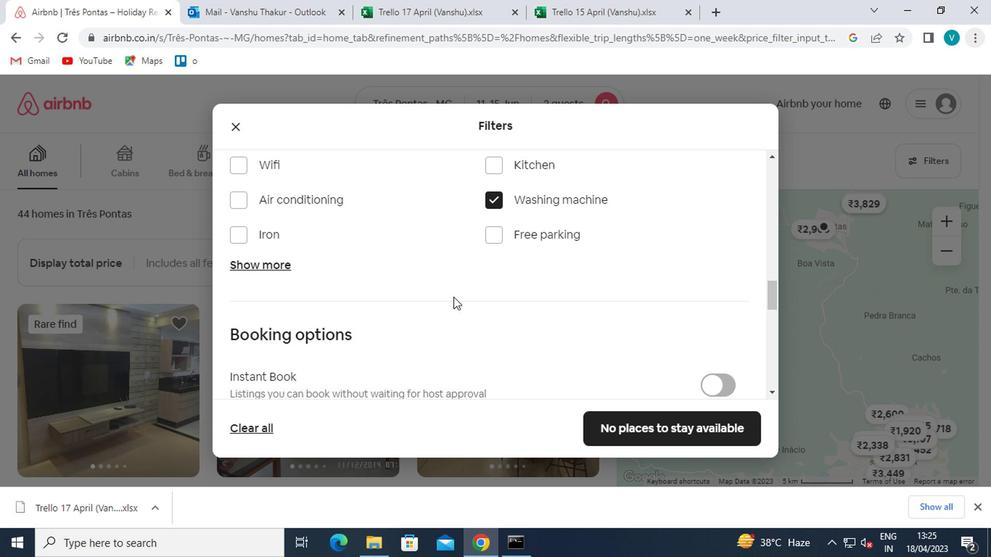 
Action: Mouse moved to (414, 303)
Screenshot: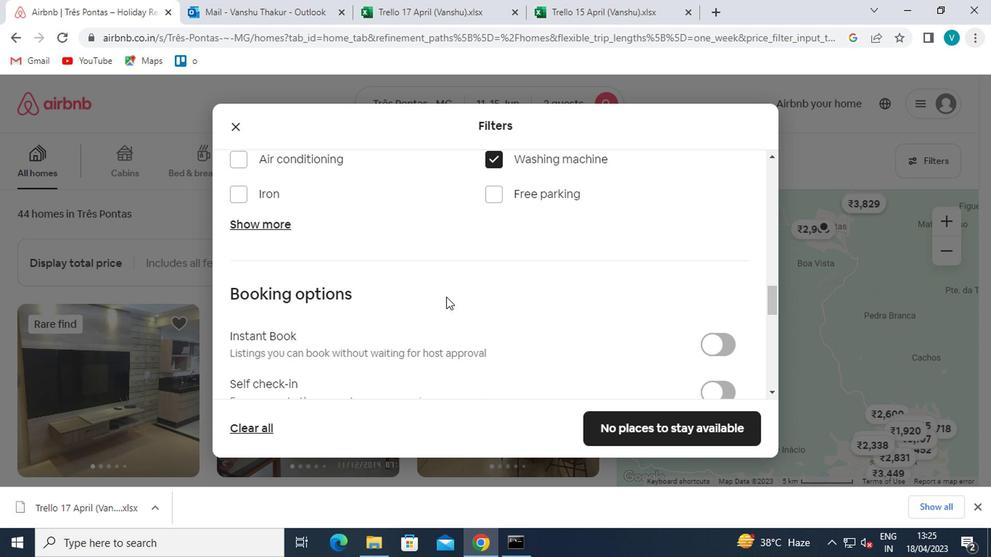 
Action: Mouse scrolled (414, 302) with delta (0, -1)
Screenshot: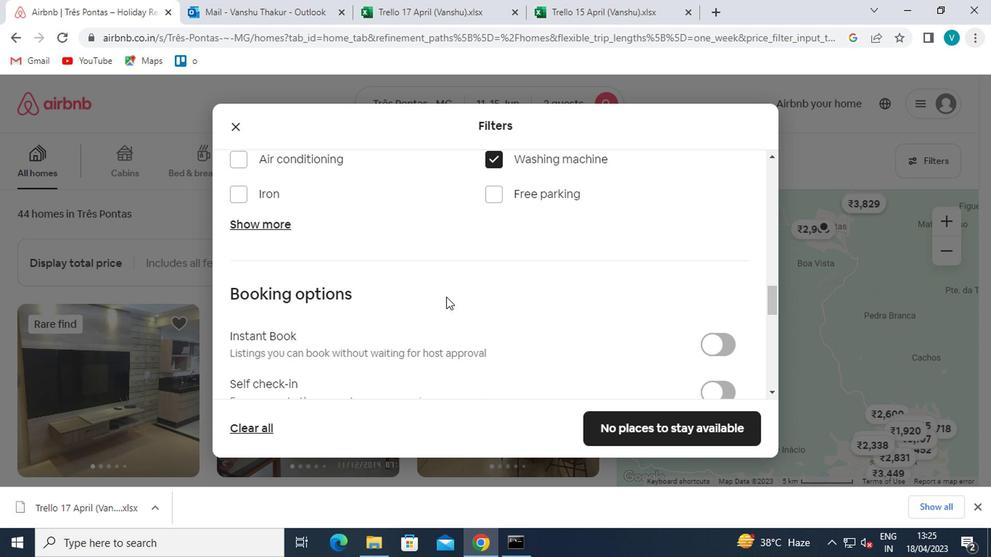 
Action: Mouse moved to (397, 304)
Screenshot: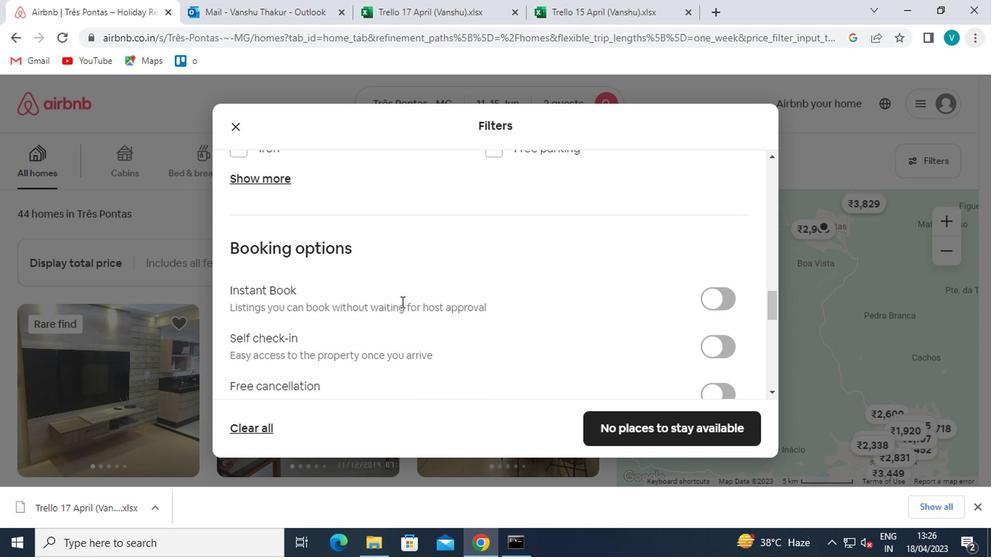
Action: Mouse scrolled (397, 303) with delta (0, 0)
Screenshot: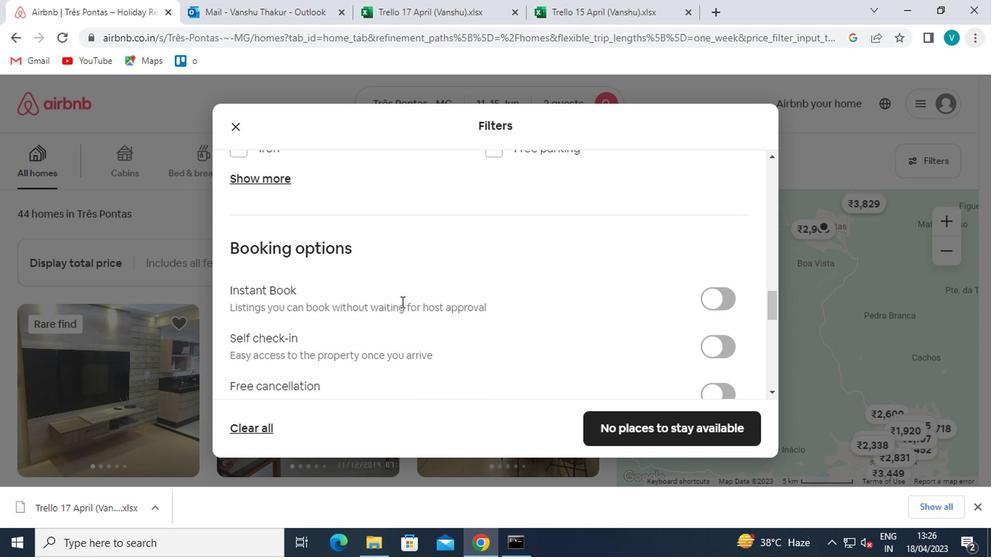 
Action: Mouse moved to (698, 209)
Screenshot: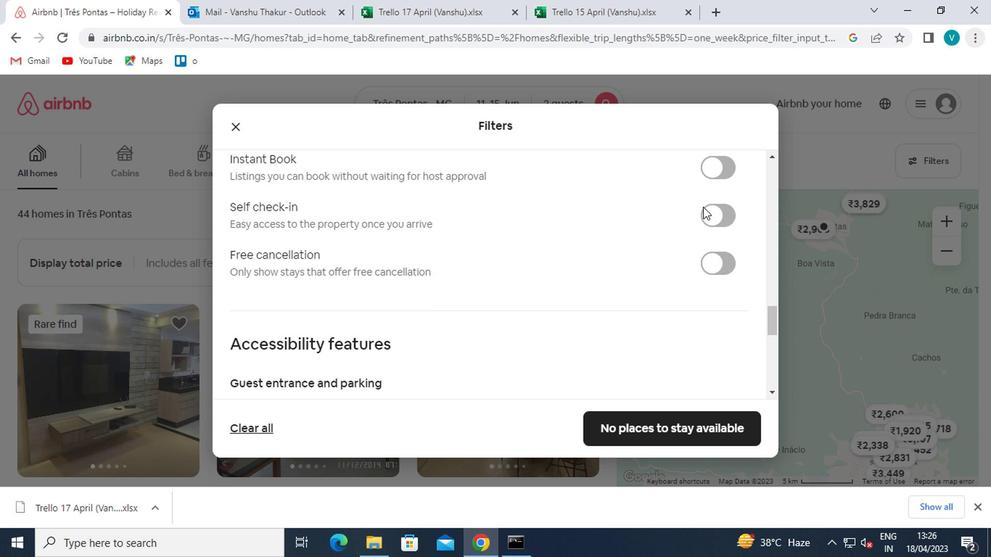 
Action: Mouse pressed left at (698, 209)
Screenshot: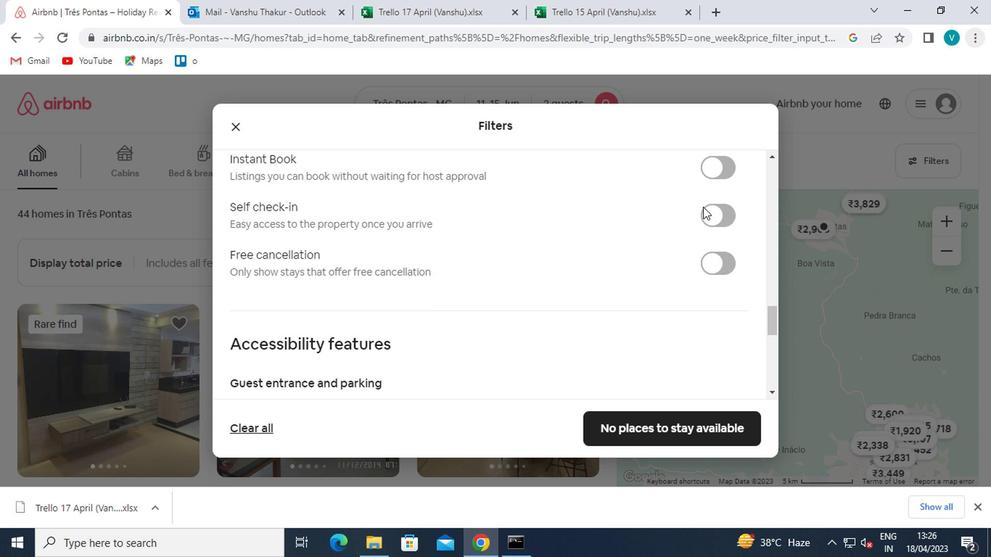 
Action: Mouse moved to (545, 240)
Screenshot: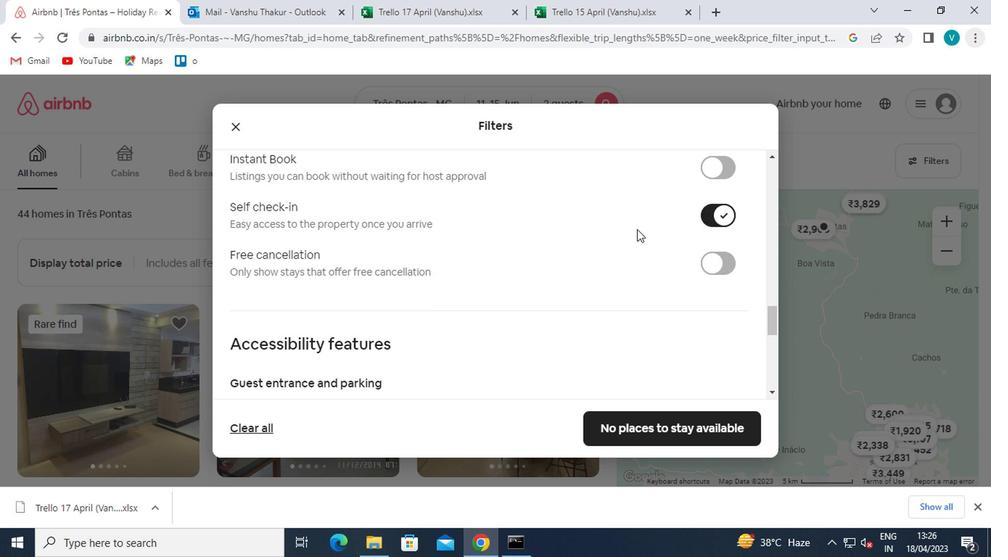 
Action: Mouse scrolled (545, 239) with delta (0, -1)
Screenshot: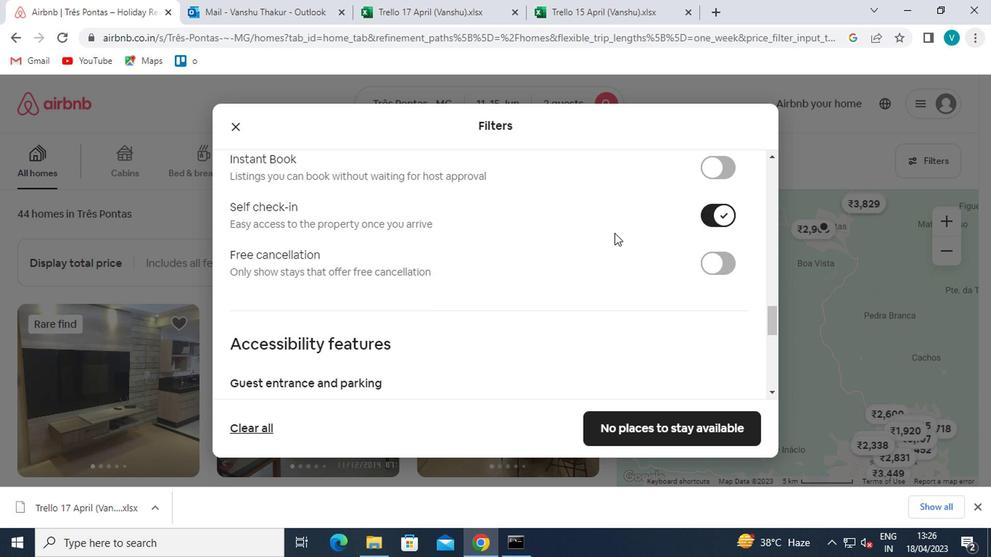 
Action: Mouse moved to (509, 237)
Screenshot: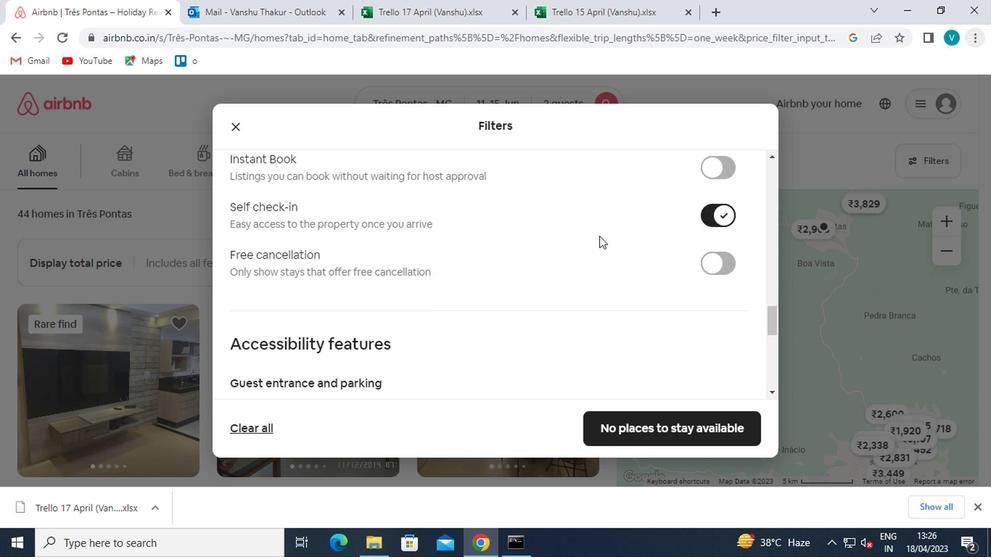 
Action: Mouse scrolled (509, 236) with delta (0, -1)
Screenshot: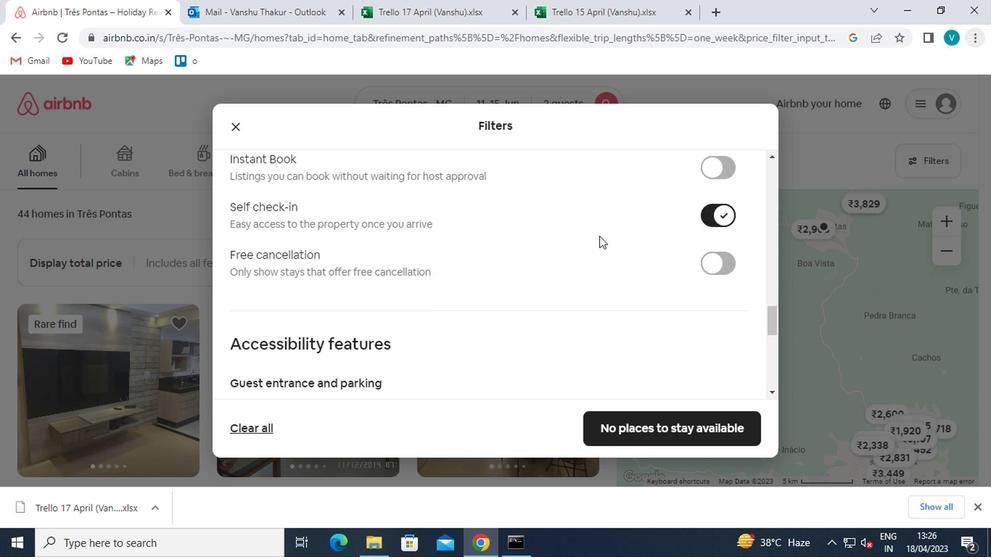 
Action: Mouse moved to (483, 239)
Screenshot: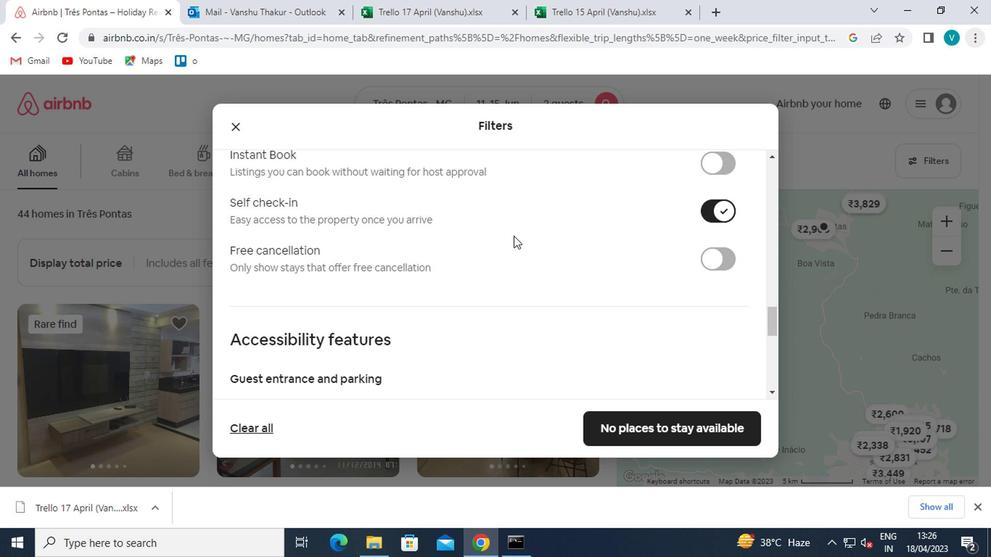 
Action: Mouse scrolled (483, 238) with delta (0, -1)
Screenshot: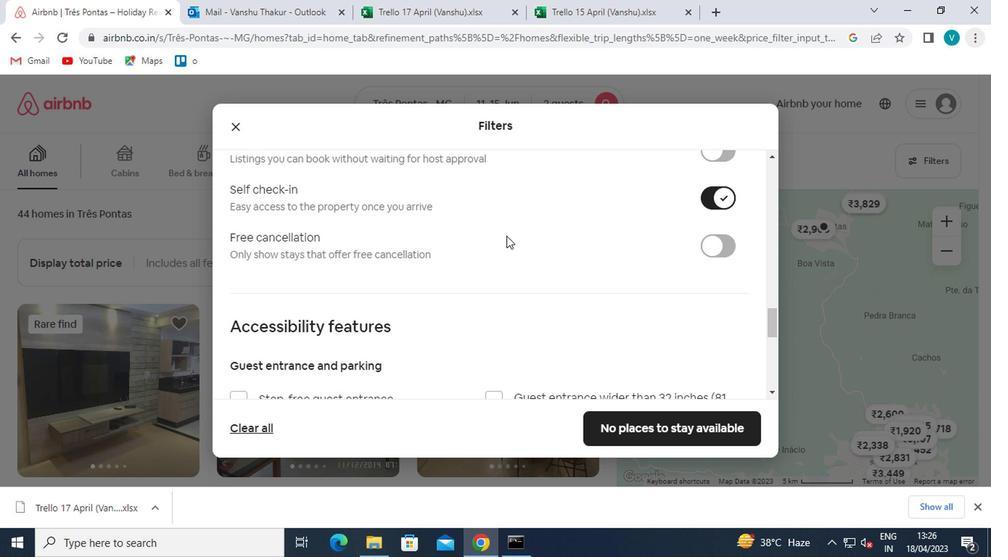 
Action: Mouse moved to (453, 241)
Screenshot: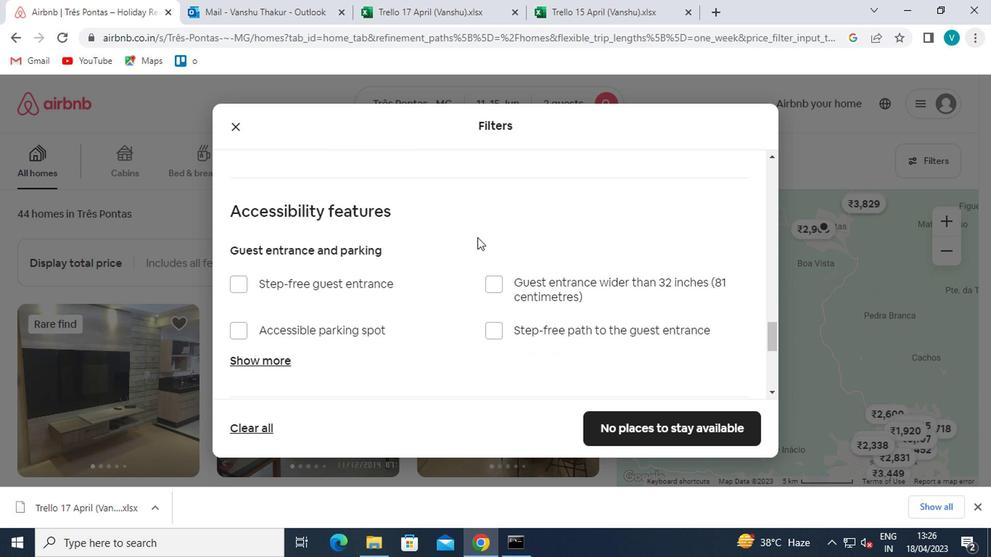 
Action: Mouse scrolled (453, 241) with delta (0, 0)
Screenshot: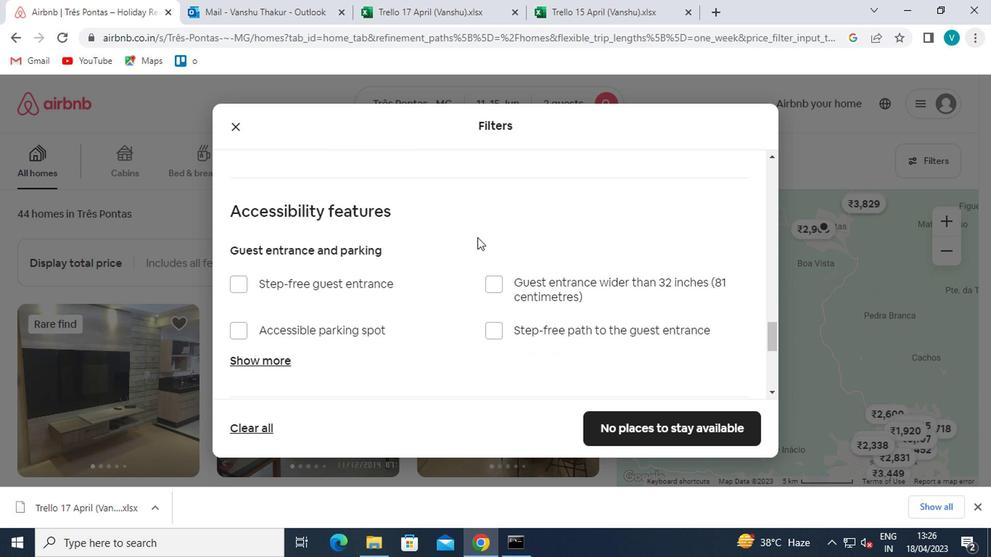 
Action: Mouse moved to (436, 242)
Screenshot: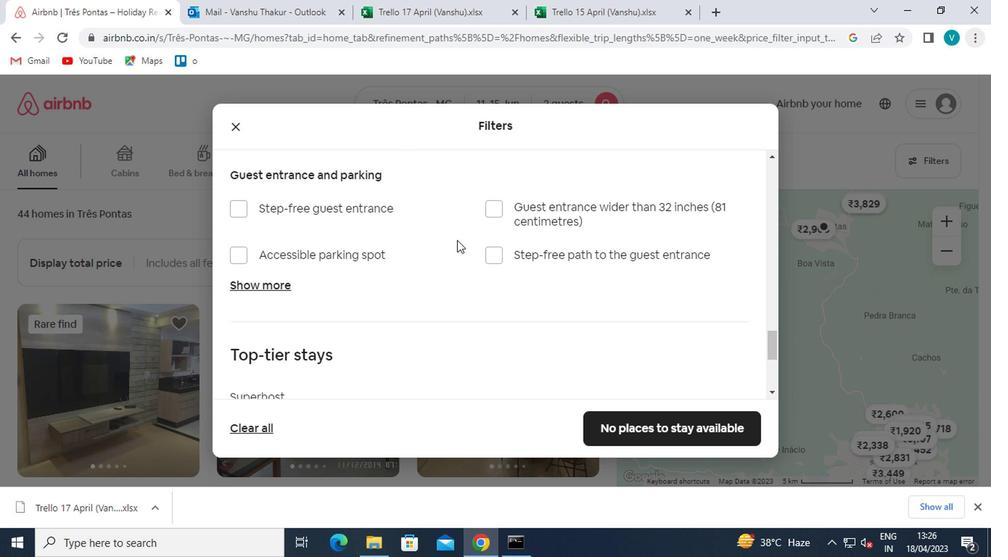
Action: Mouse scrolled (436, 241) with delta (0, -1)
Screenshot: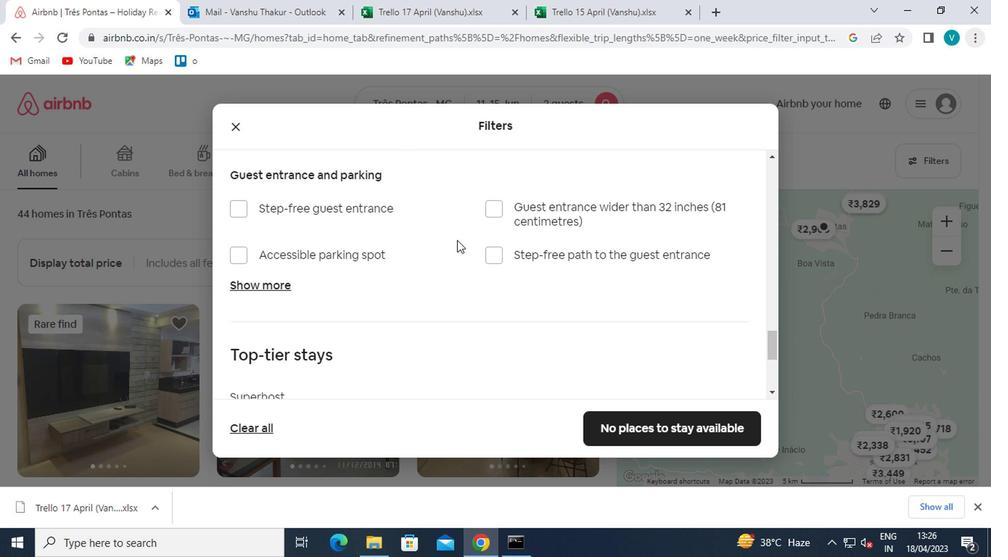 
Action: Mouse moved to (424, 265)
Screenshot: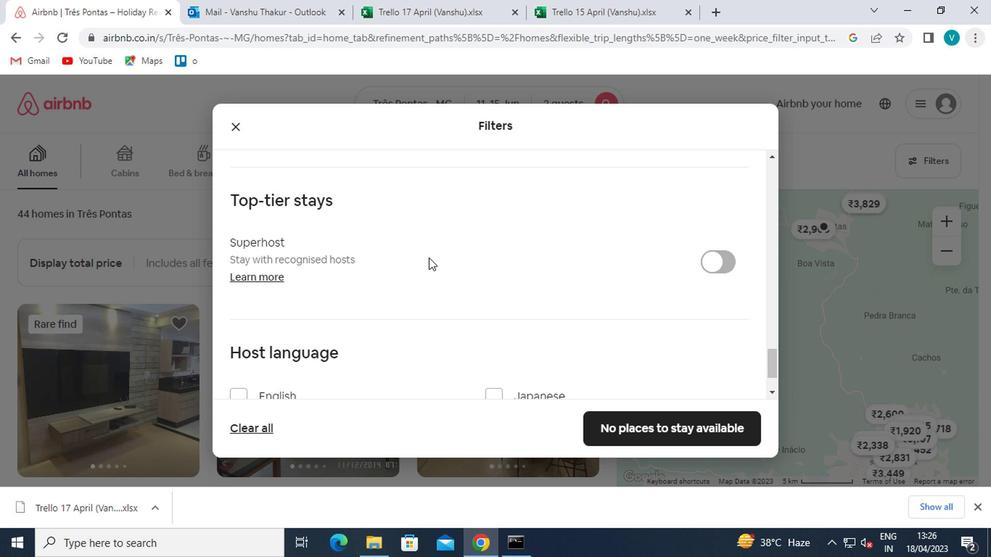 
Action: Mouse scrolled (424, 264) with delta (0, -1)
Screenshot: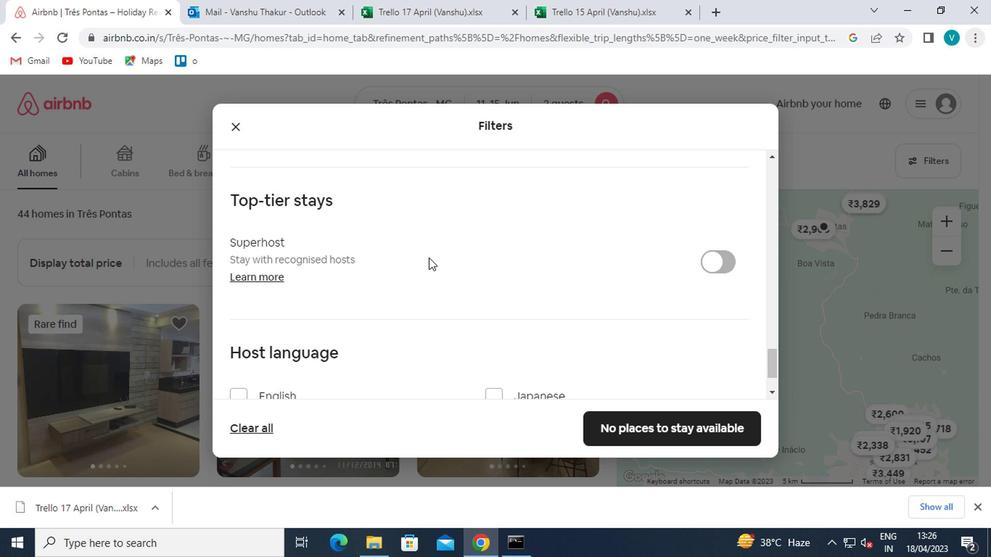 
Action: Mouse moved to (423, 267)
Screenshot: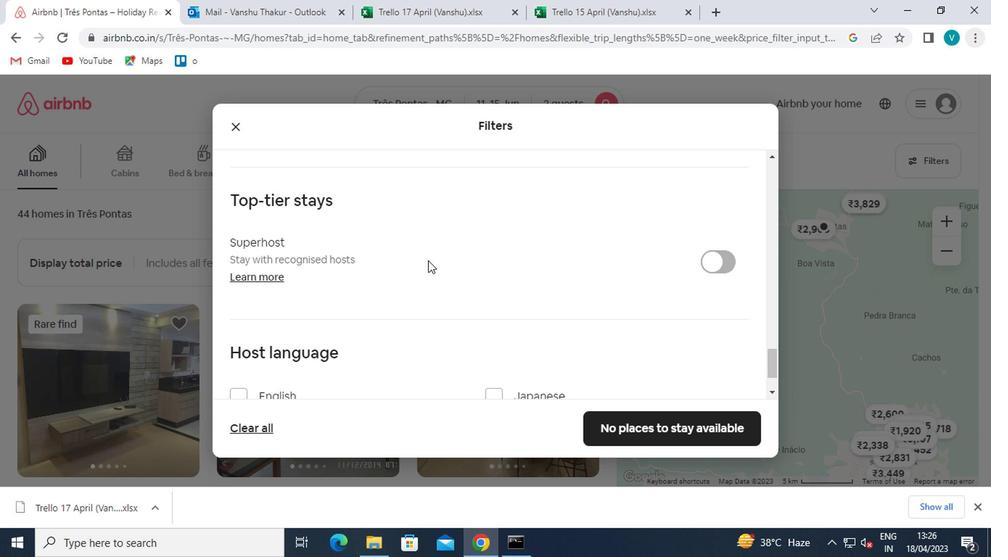 
Action: Mouse scrolled (423, 266) with delta (0, -1)
Screenshot: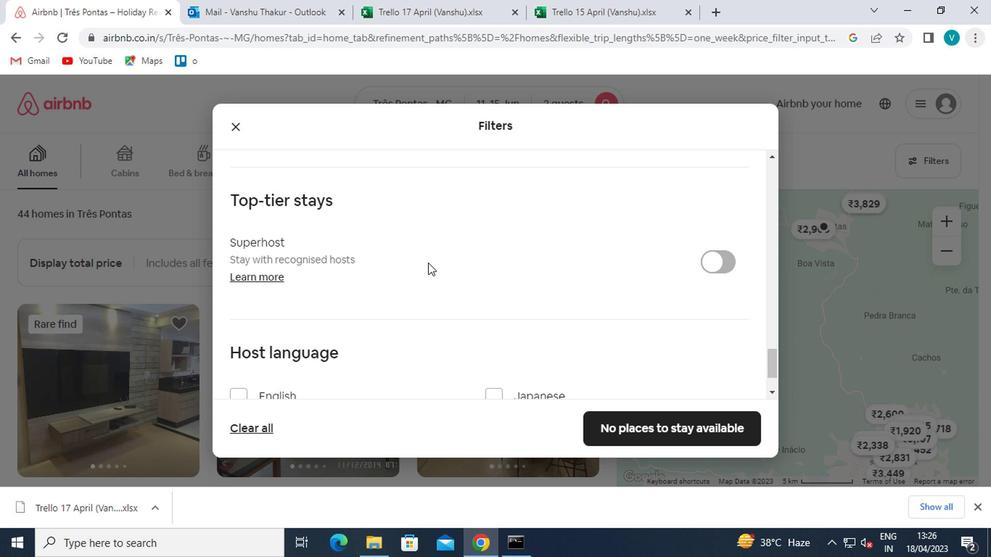 
Action: Mouse moved to (225, 353)
Screenshot: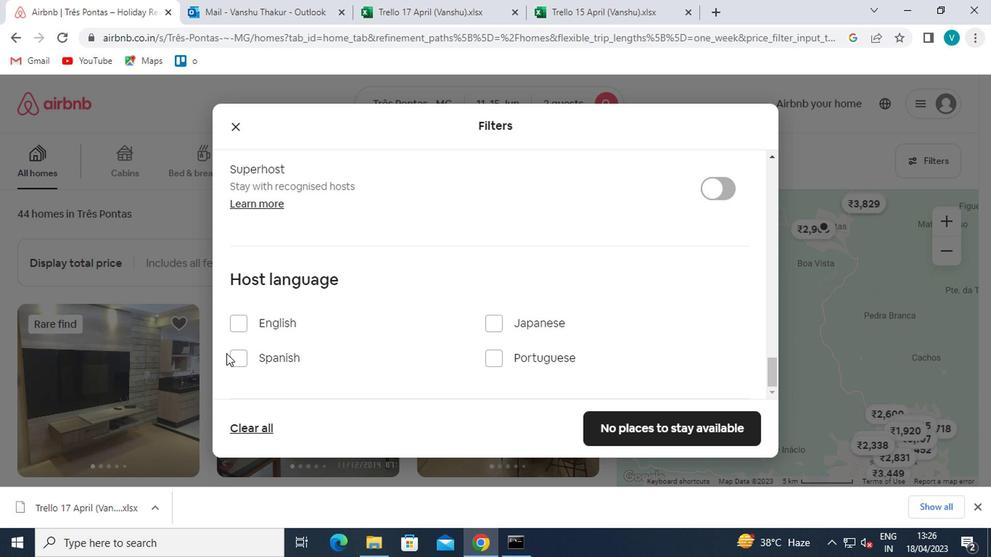 
Action: Mouse pressed left at (225, 353)
Screenshot: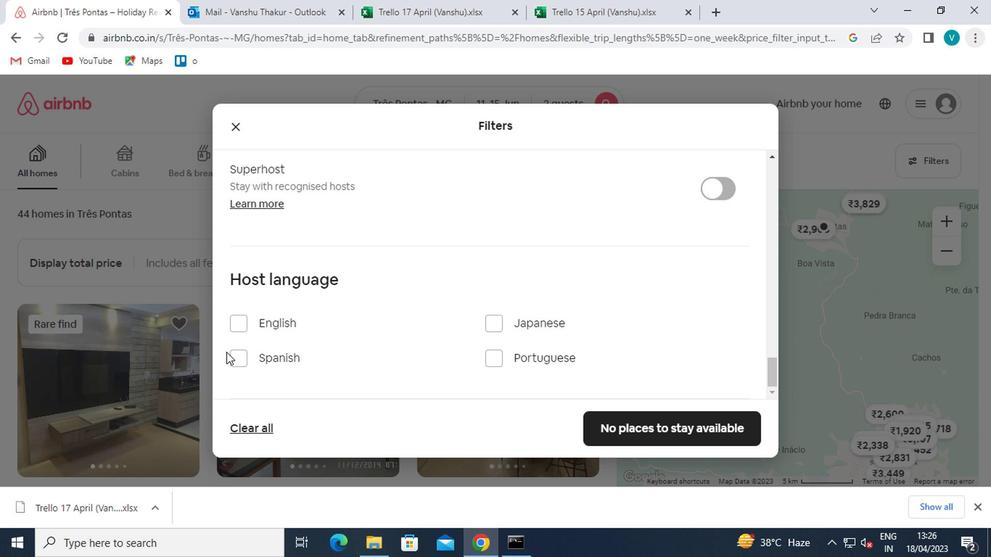 
Action: Mouse moved to (231, 353)
Screenshot: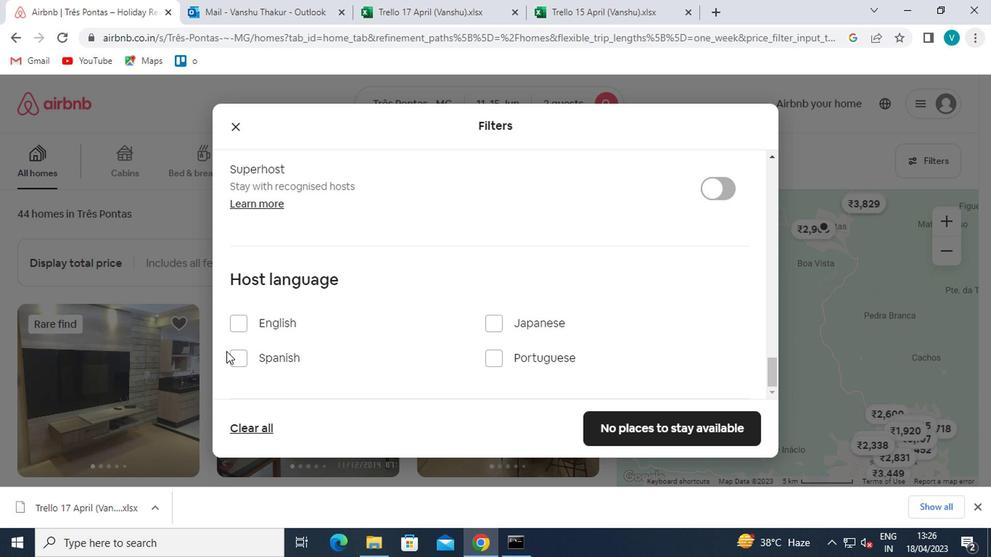 
Action: Mouse pressed left at (231, 353)
Screenshot: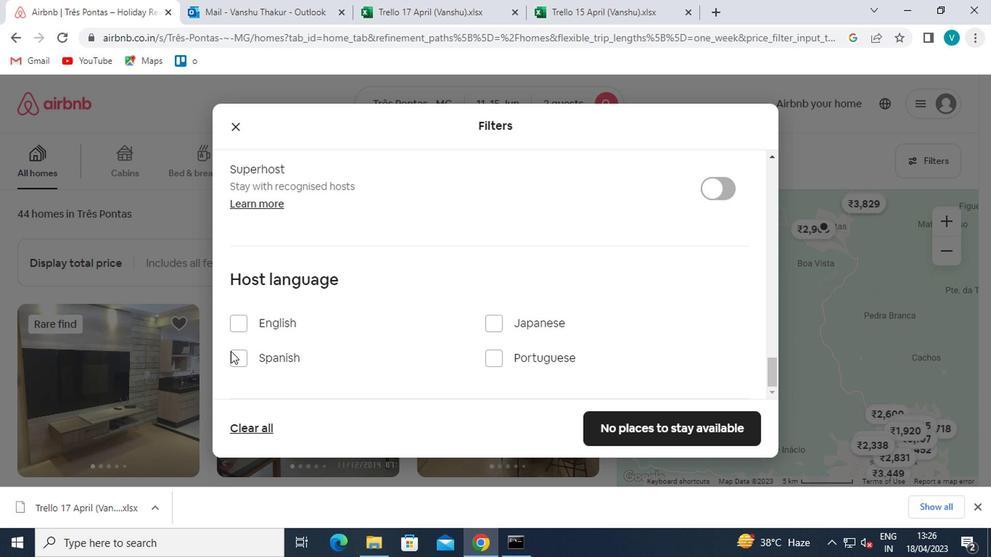 
Action: Mouse moved to (610, 415)
Screenshot: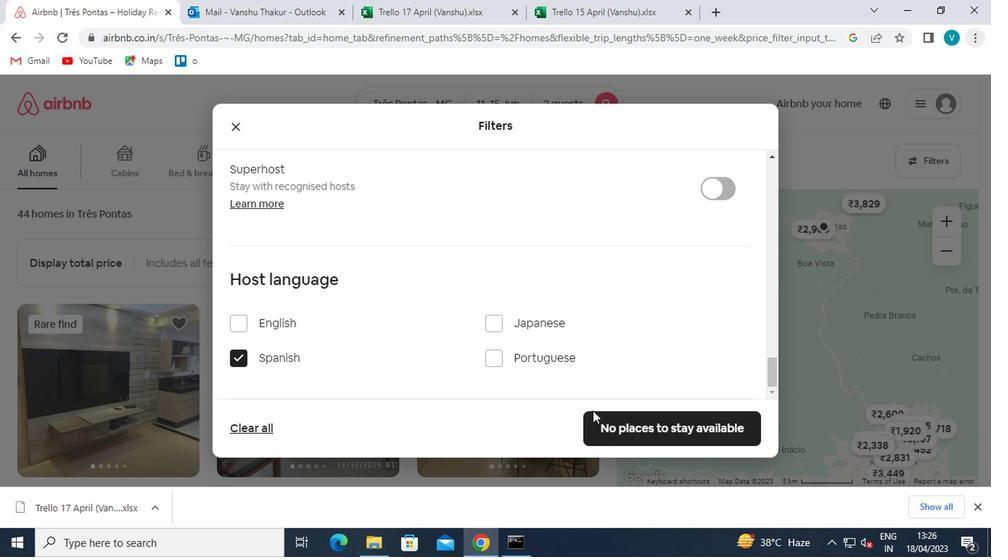 
Action: Mouse pressed left at (610, 415)
Screenshot: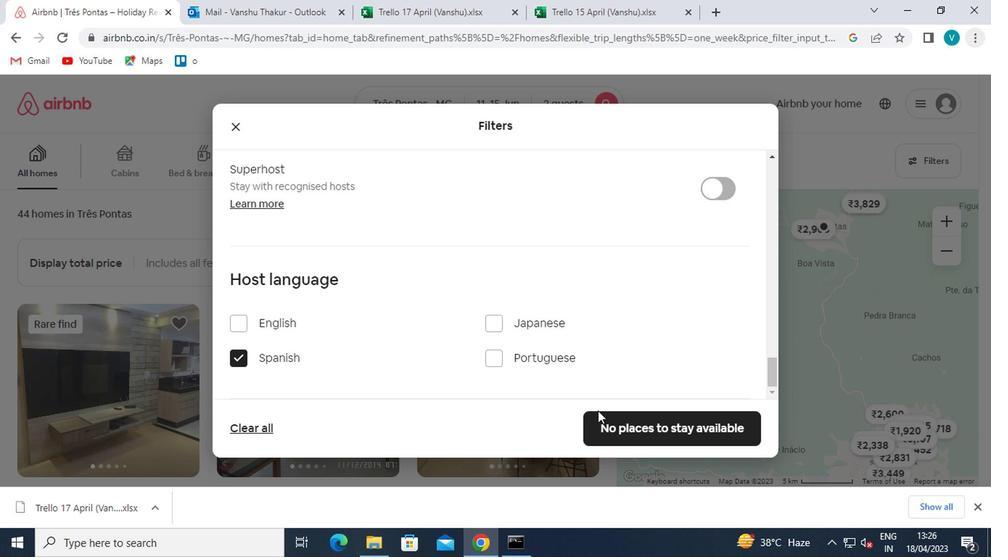 
